 Task: Look for space in Villa Park, United States from 14th June, 2023 to 30th June, 2023 for 5 adults in price range Rs.8000 to Rs.12000. Place can be entire place or private room with 5 bedrooms having 5 beds and 5 bathrooms. Property type can be house, flat, guest house. Amenities needed are: wifi, TV, free parkinig on premises, gym, breakfast. Booking option can be shelf check-in. Required host language is English.
Action: Mouse moved to (419, 91)
Screenshot: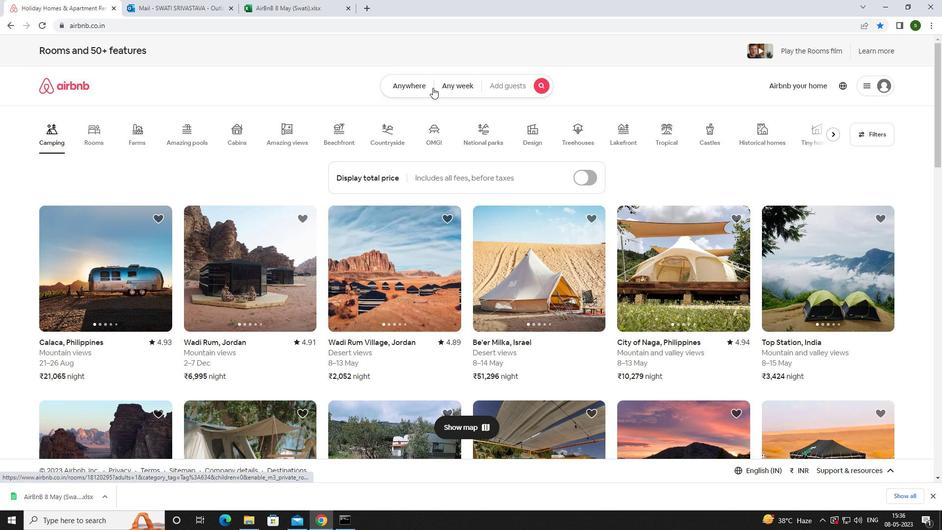 
Action: Mouse pressed left at (419, 91)
Screenshot: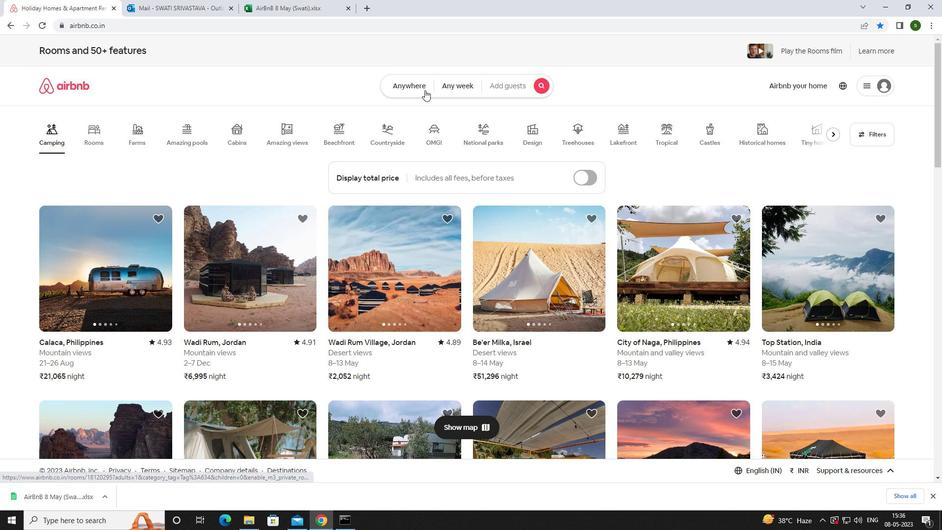 
Action: Mouse moved to (358, 131)
Screenshot: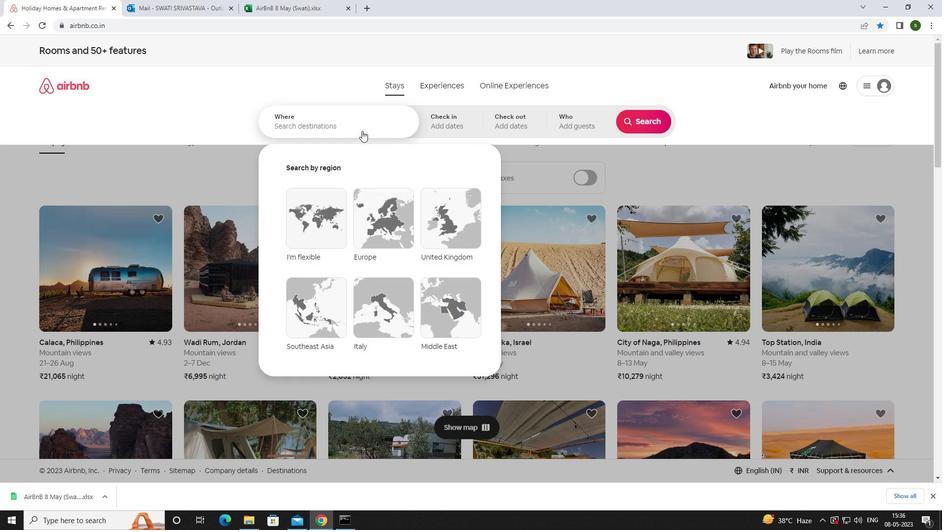 
Action: Mouse pressed left at (358, 131)
Screenshot: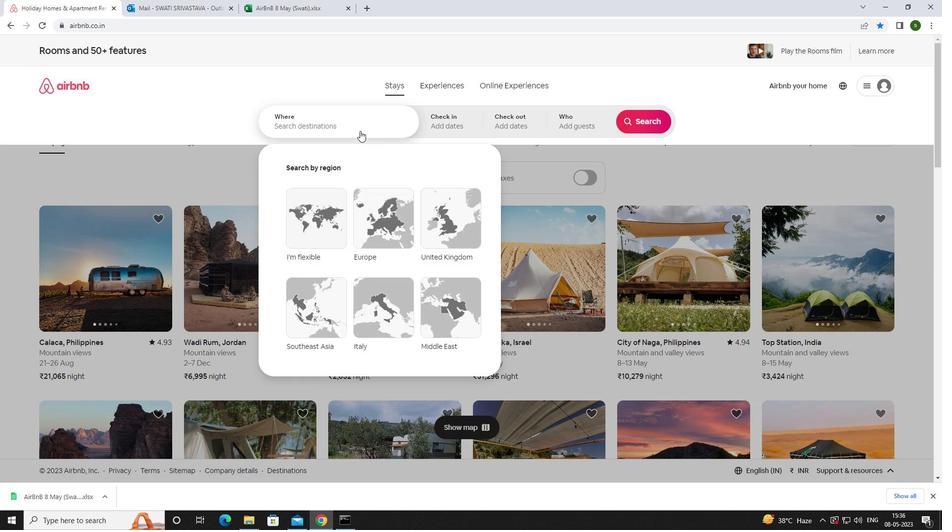 
Action: Mouse moved to (358, 130)
Screenshot: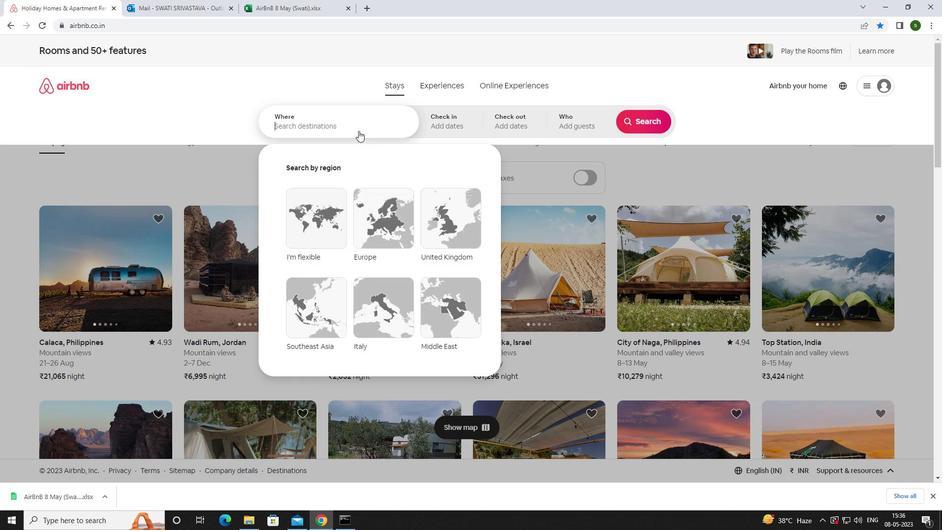 
Action: Key pressed <Key.caps_lock>v<Key.caps_lock>illa<Key.space><Key.caps_lock>p<Key.caps_lock>ark,<Key.space><Key.caps_lock>u<Key.caps_lock>nited<Key.space><Key.caps_lock>s<Key.caps_lock>tates<Key.enter>
Screenshot: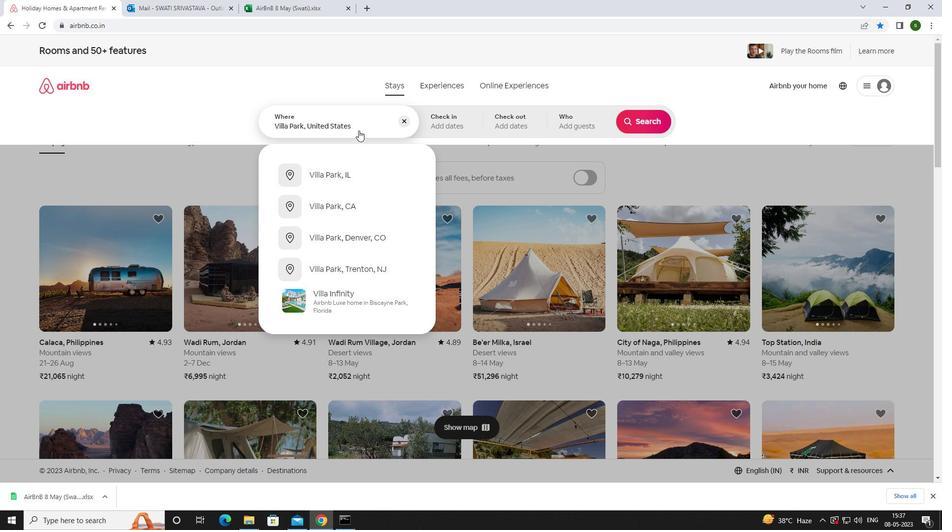 
Action: Mouse moved to (566, 289)
Screenshot: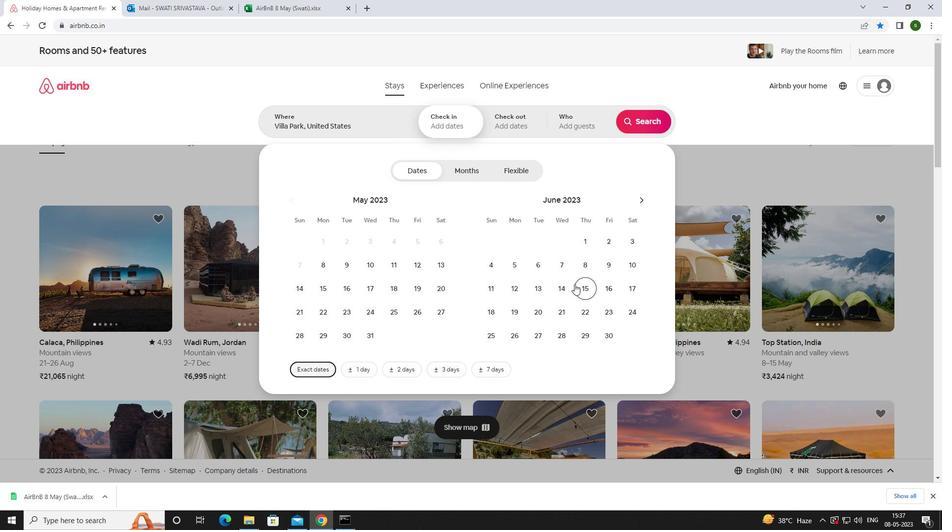 
Action: Mouse pressed left at (566, 289)
Screenshot: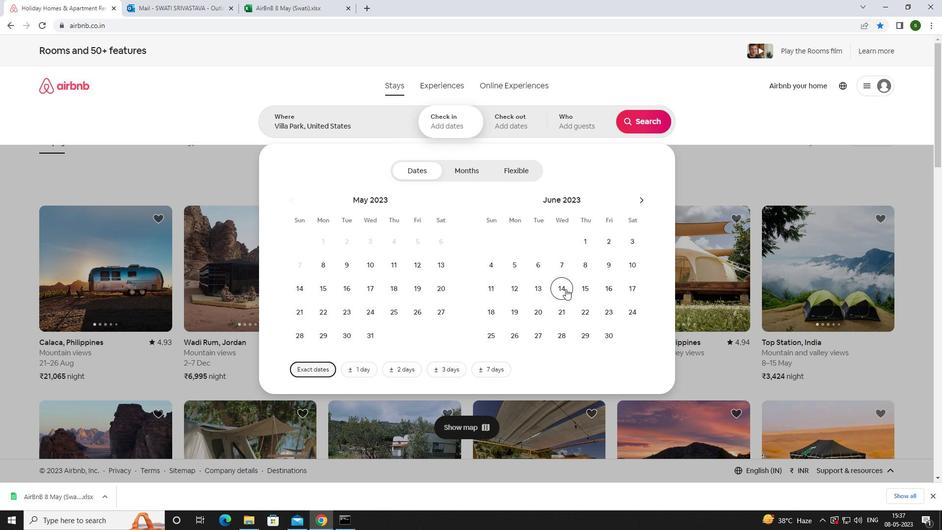 
Action: Mouse moved to (608, 330)
Screenshot: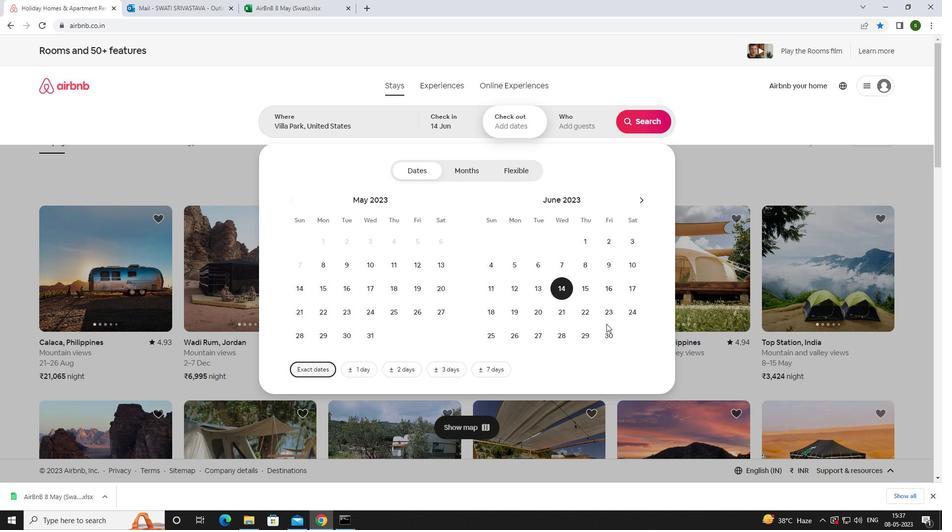 
Action: Mouse pressed left at (608, 330)
Screenshot: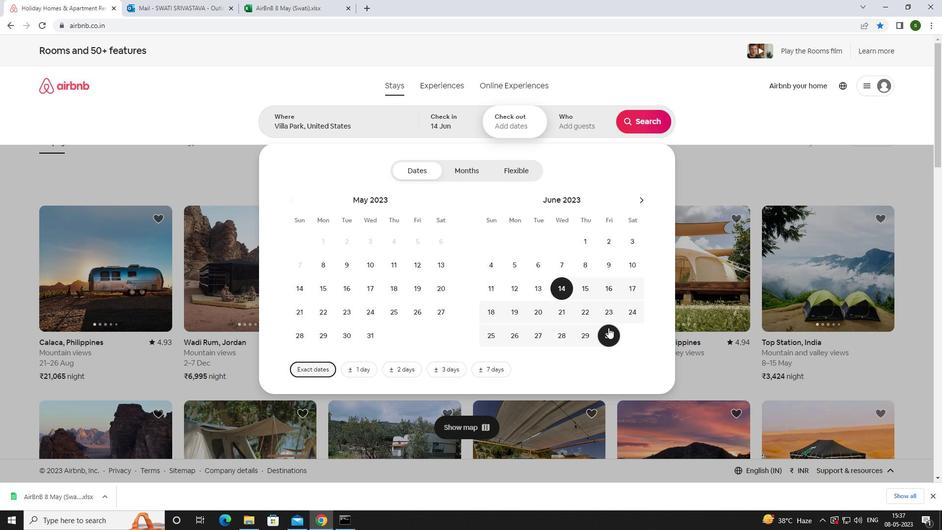 
Action: Mouse moved to (575, 119)
Screenshot: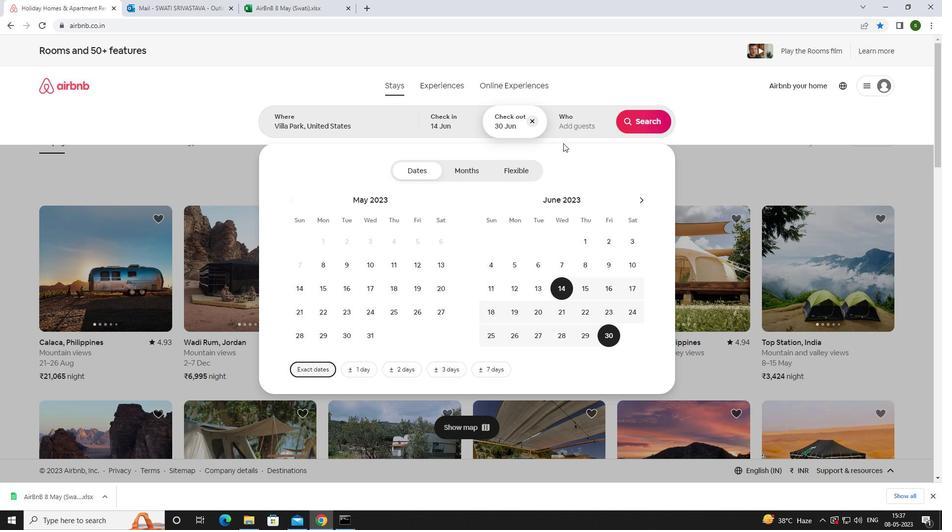 
Action: Mouse pressed left at (575, 119)
Screenshot: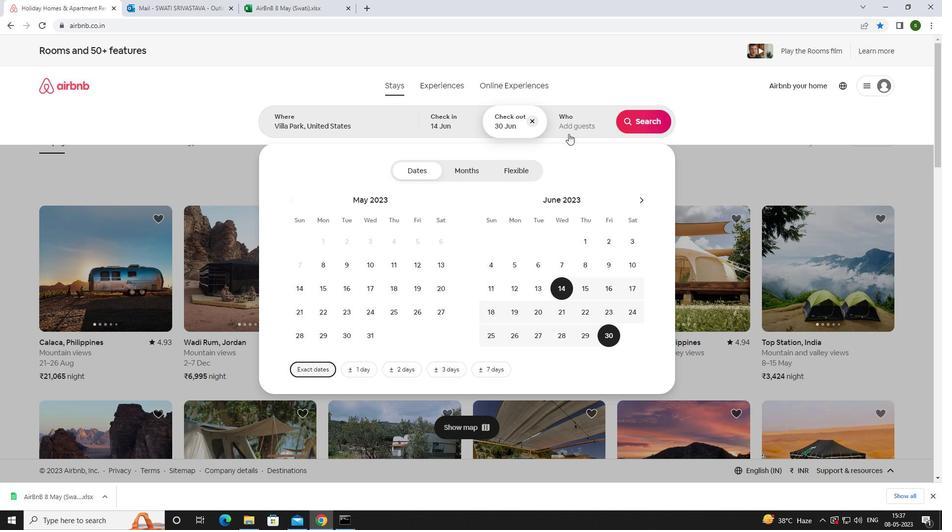 
Action: Mouse moved to (649, 173)
Screenshot: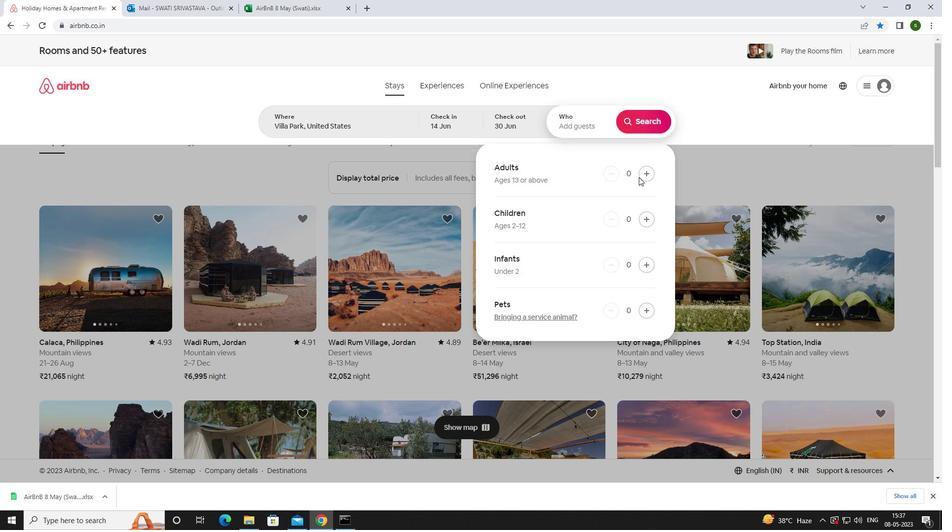 
Action: Mouse pressed left at (649, 173)
Screenshot: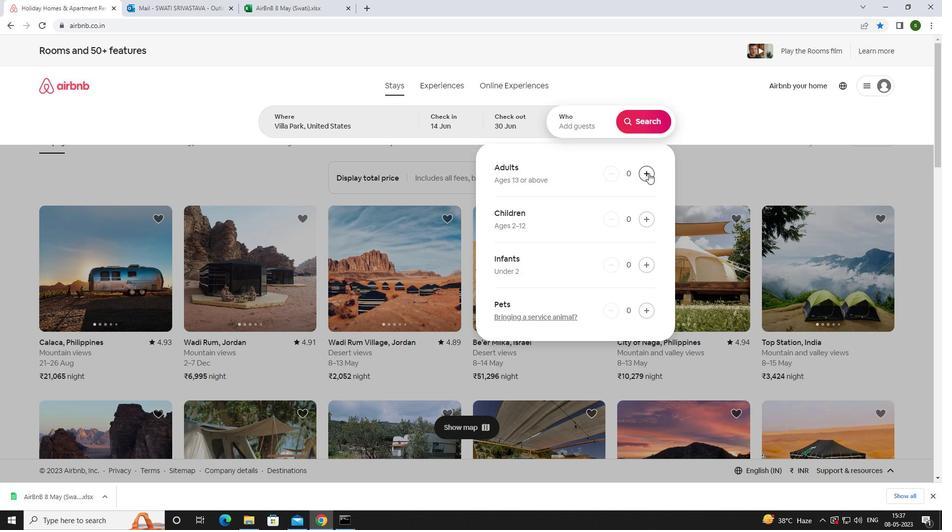 
Action: Mouse pressed left at (649, 173)
Screenshot: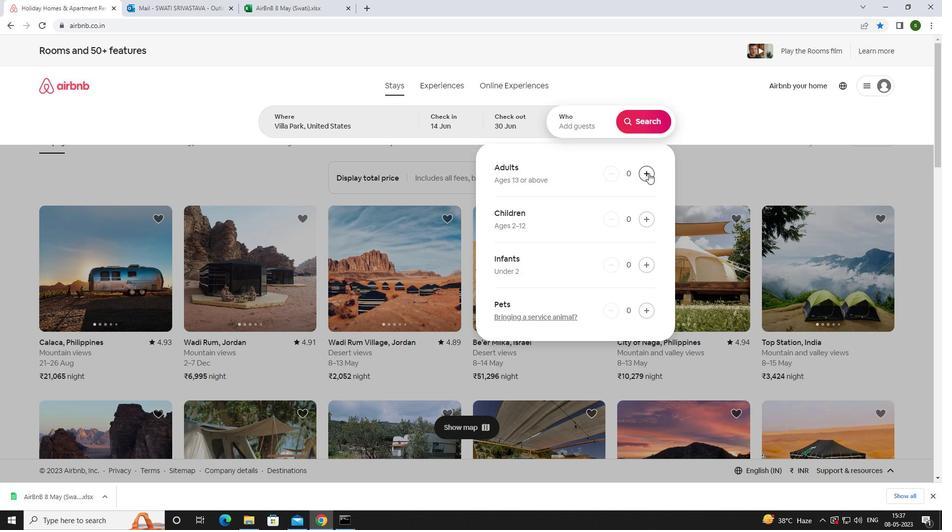 
Action: Mouse pressed left at (649, 173)
Screenshot: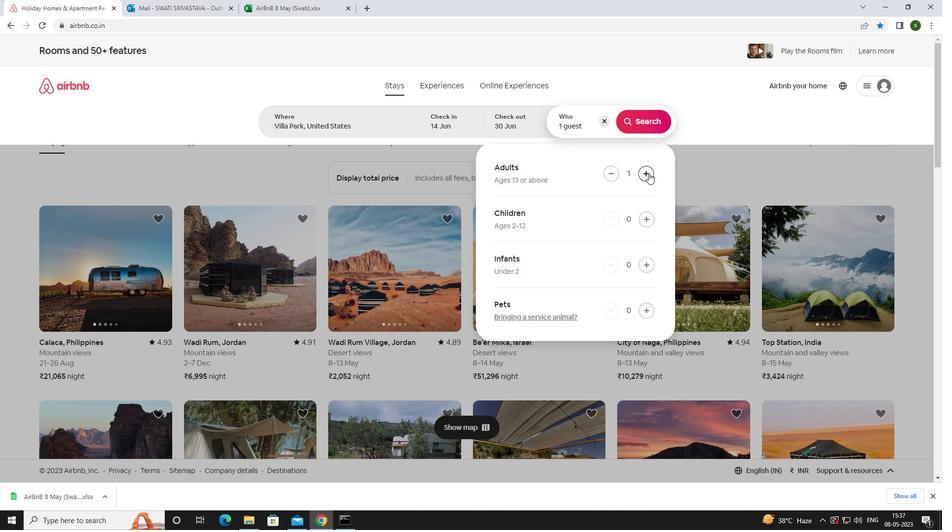 
Action: Mouse pressed left at (649, 173)
Screenshot: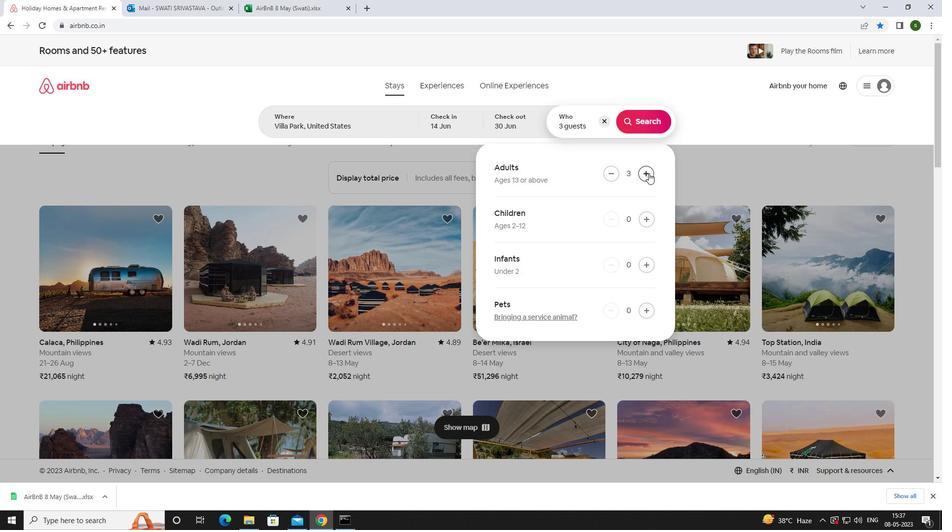 
Action: Mouse pressed left at (649, 173)
Screenshot: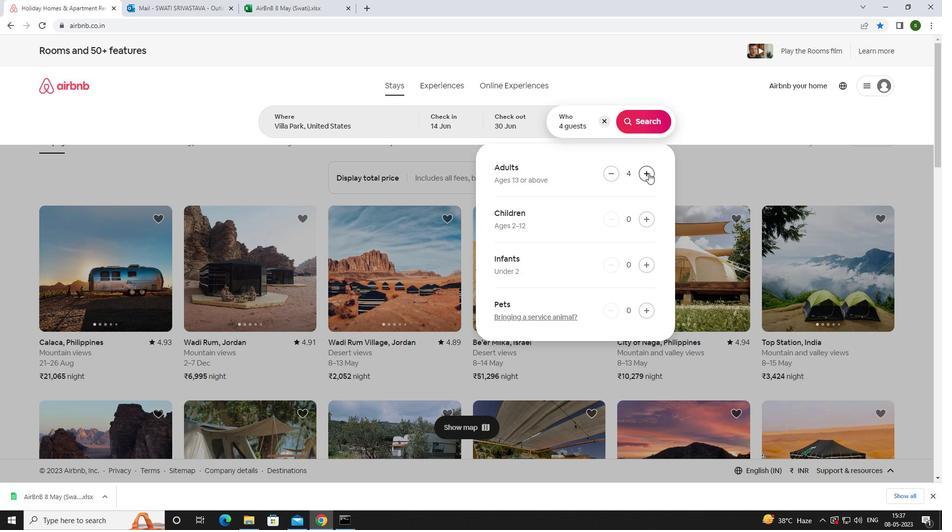 
Action: Mouse moved to (638, 123)
Screenshot: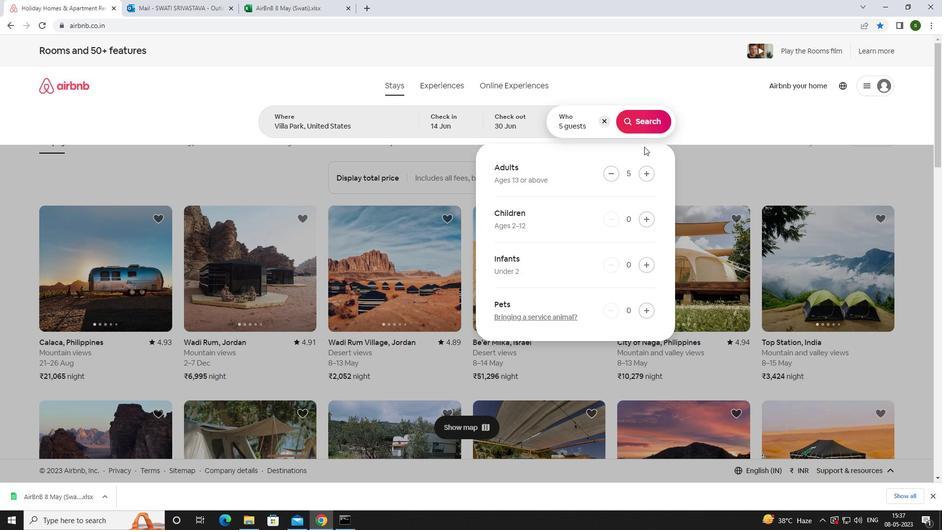 
Action: Mouse pressed left at (638, 123)
Screenshot: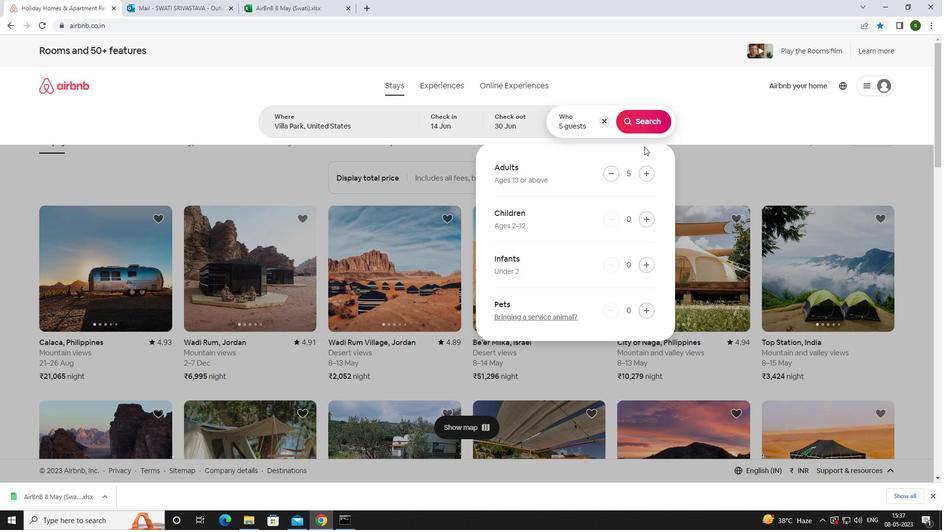 
Action: Mouse moved to (899, 93)
Screenshot: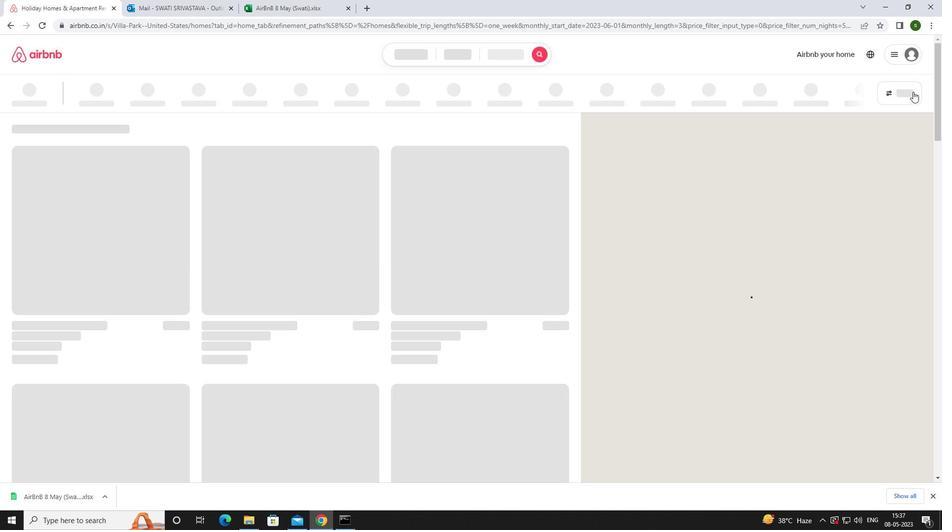 
Action: Mouse pressed left at (899, 93)
Screenshot: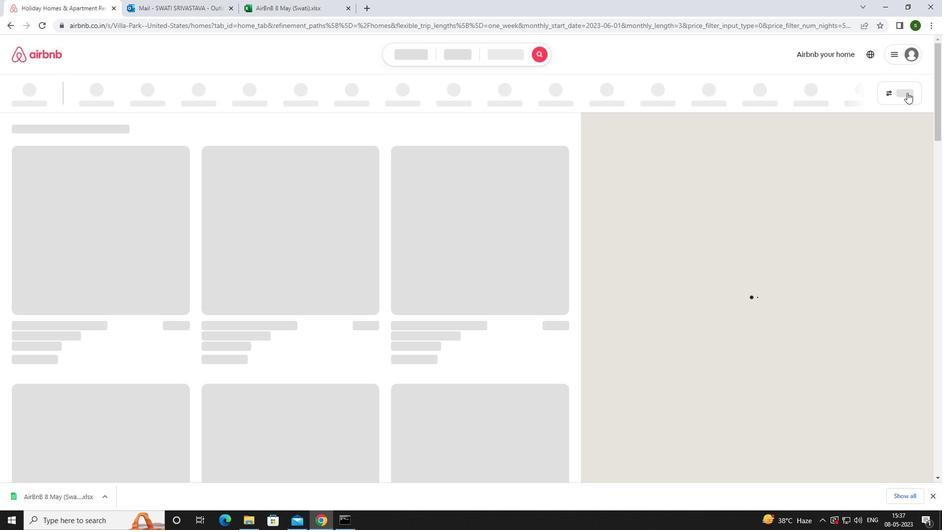 
Action: Mouse pressed left at (899, 93)
Screenshot: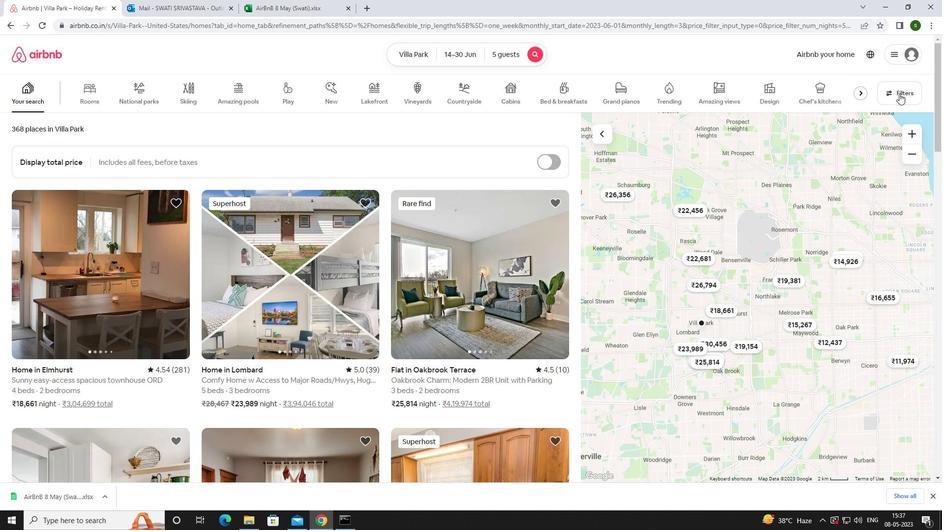 
Action: Mouse moved to (384, 328)
Screenshot: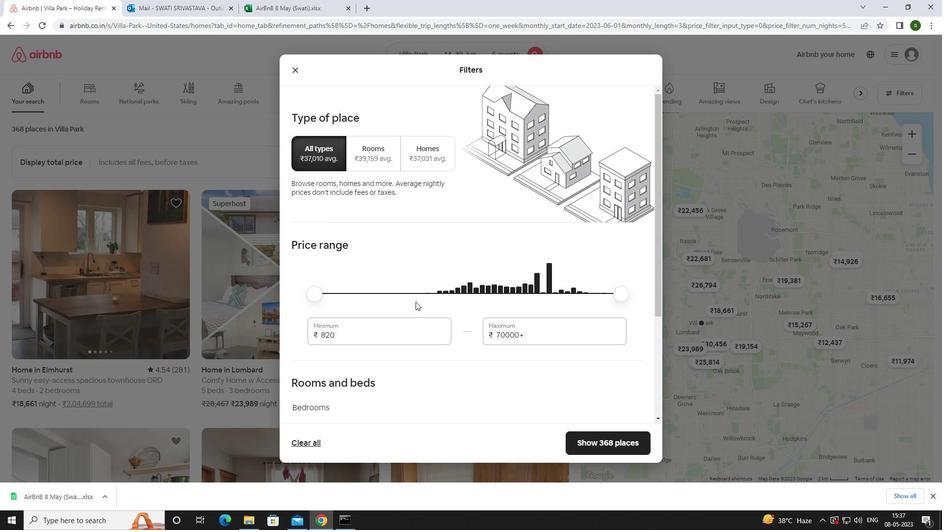 
Action: Mouse pressed left at (384, 328)
Screenshot: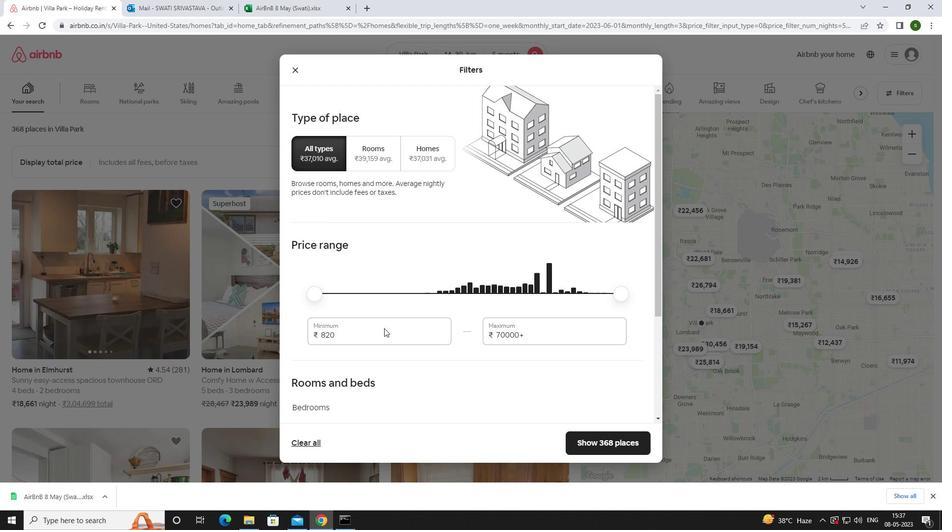 
Action: Key pressed <Key.backspace><Key.backspace><Key.backspace><Key.backspace>8000
Screenshot: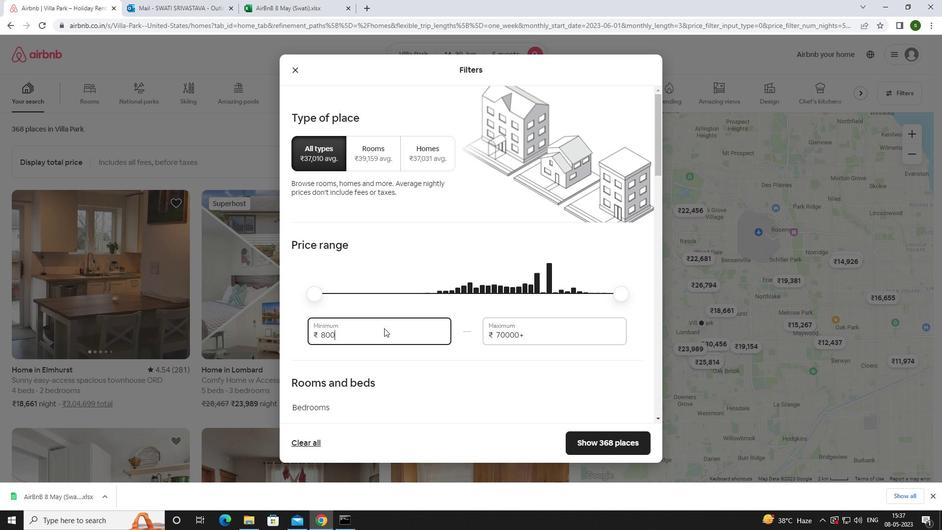 
Action: Mouse moved to (534, 335)
Screenshot: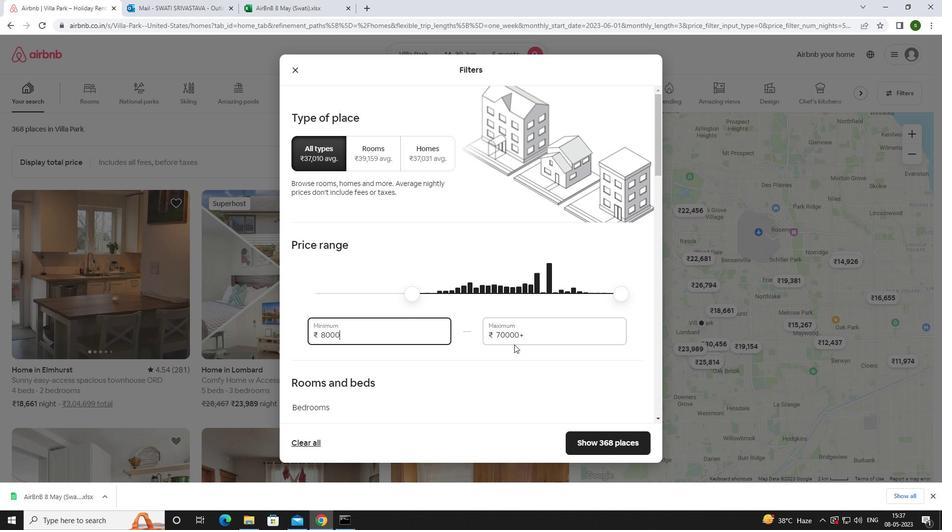 
Action: Mouse pressed left at (534, 335)
Screenshot: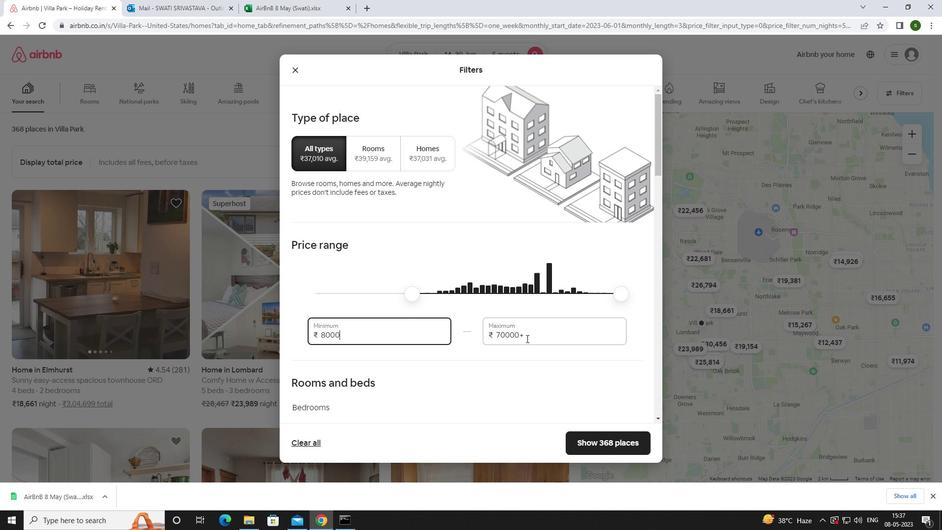
Action: Key pressed <Key.backspace><Key.backspace><Key.backspace><Key.backspace><Key.backspace><Key.backspace><Key.backspace><Key.backspace>12000
Screenshot: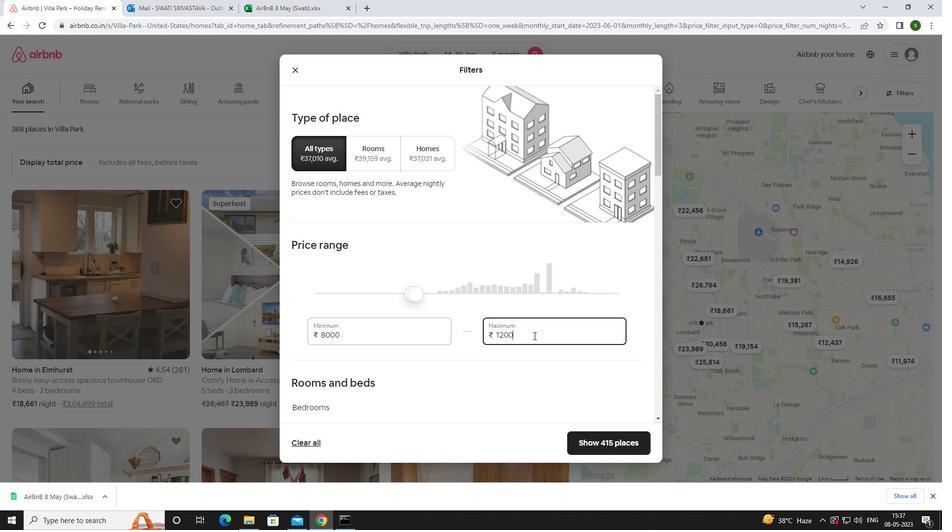 
Action: Mouse moved to (454, 283)
Screenshot: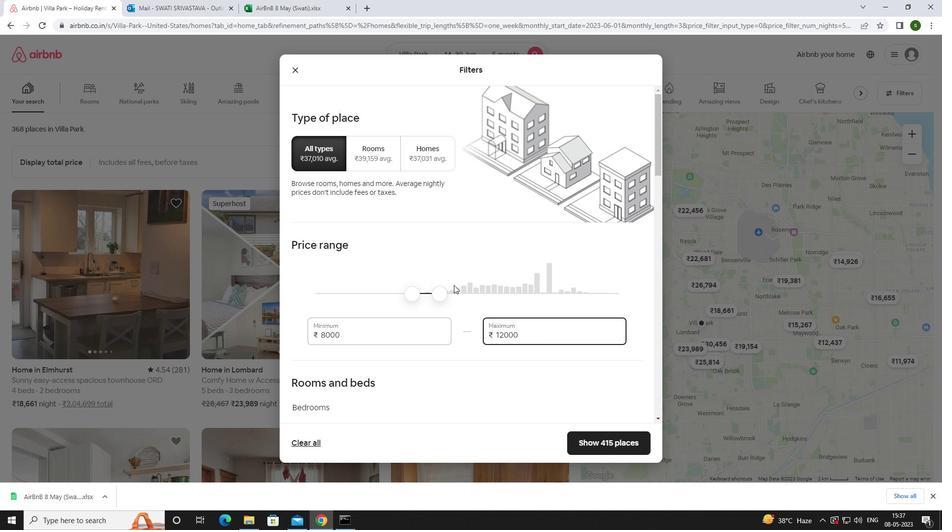 
Action: Mouse scrolled (454, 283) with delta (0, 0)
Screenshot: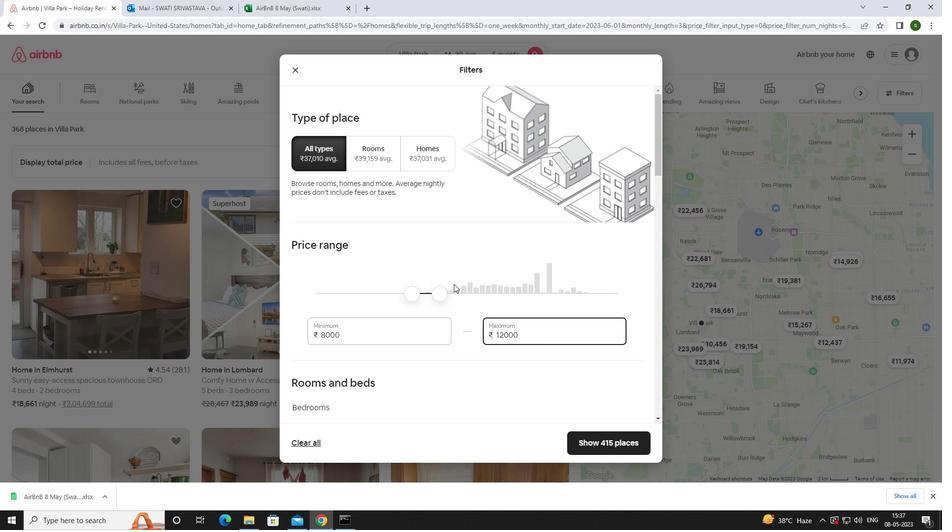 
Action: Mouse scrolled (454, 283) with delta (0, 0)
Screenshot: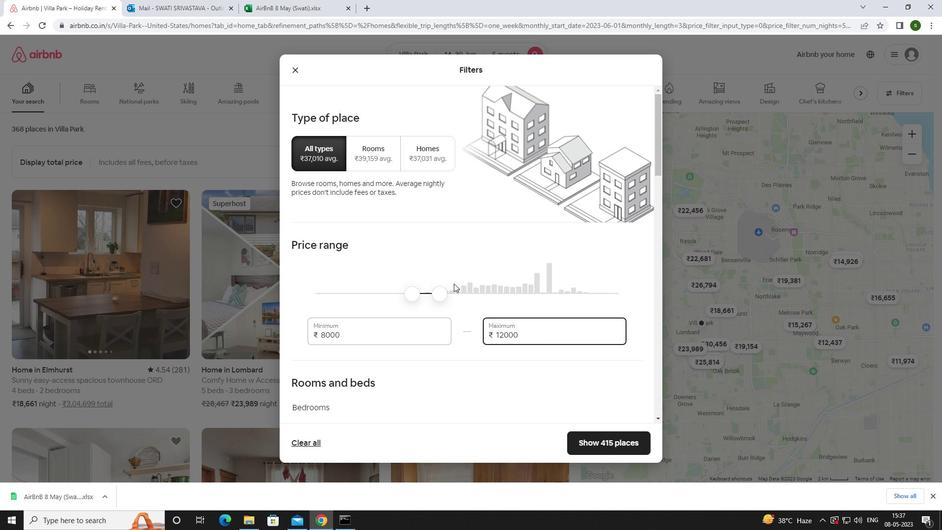 
Action: Mouse scrolled (454, 283) with delta (0, 0)
Screenshot: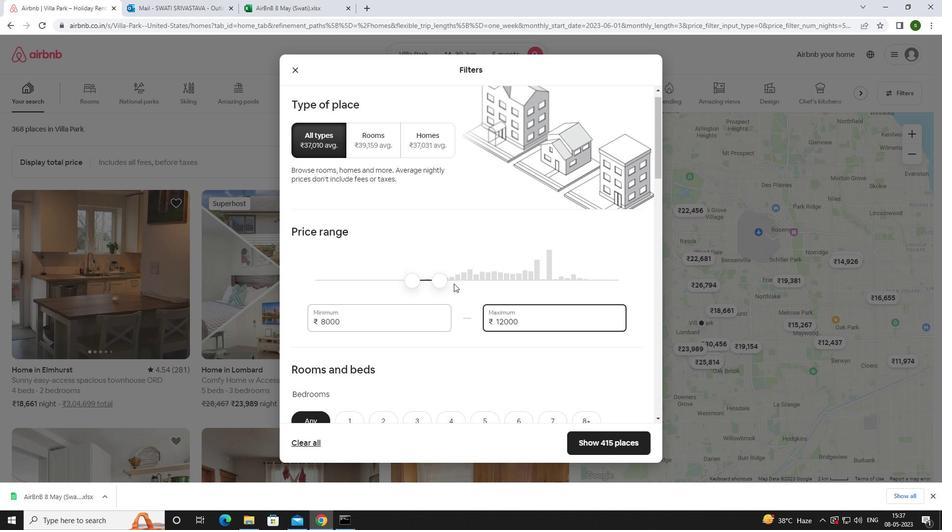 
Action: Mouse scrolled (454, 283) with delta (0, 0)
Screenshot: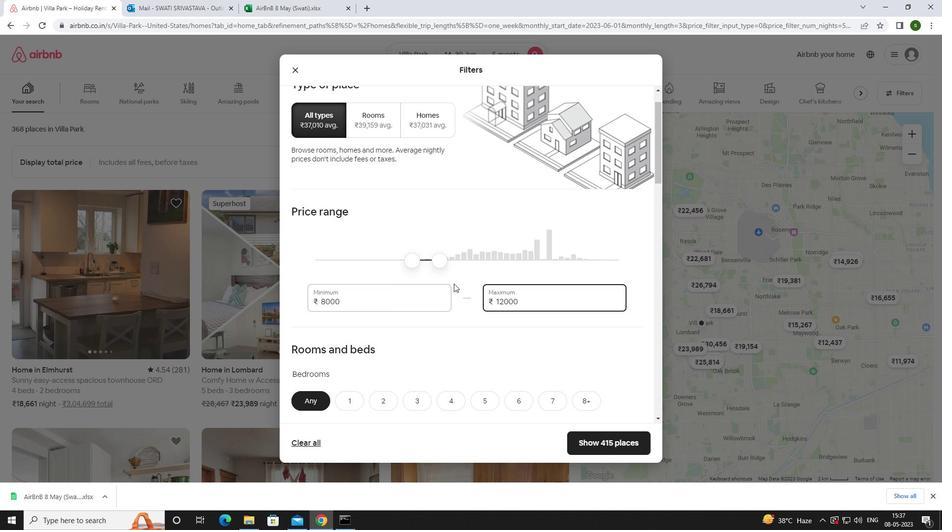 
Action: Mouse scrolled (454, 283) with delta (0, 0)
Screenshot: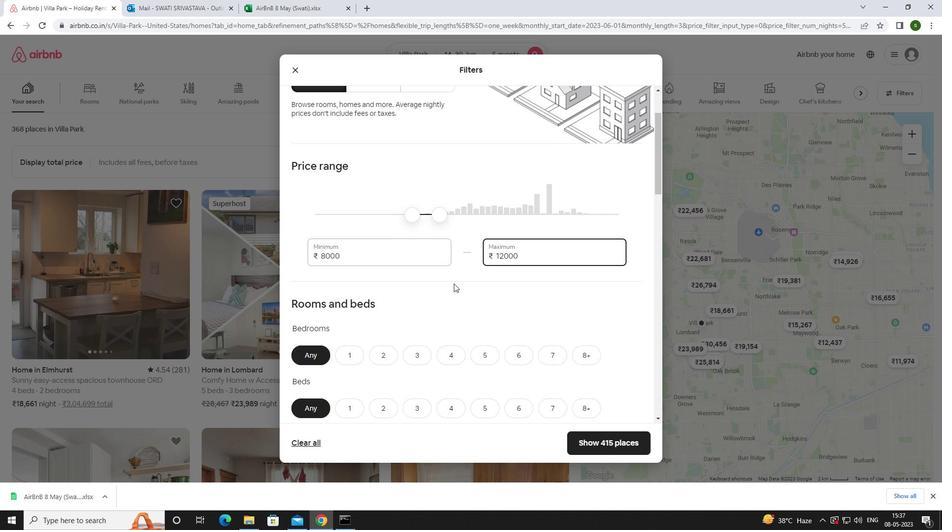 
Action: Mouse moved to (482, 185)
Screenshot: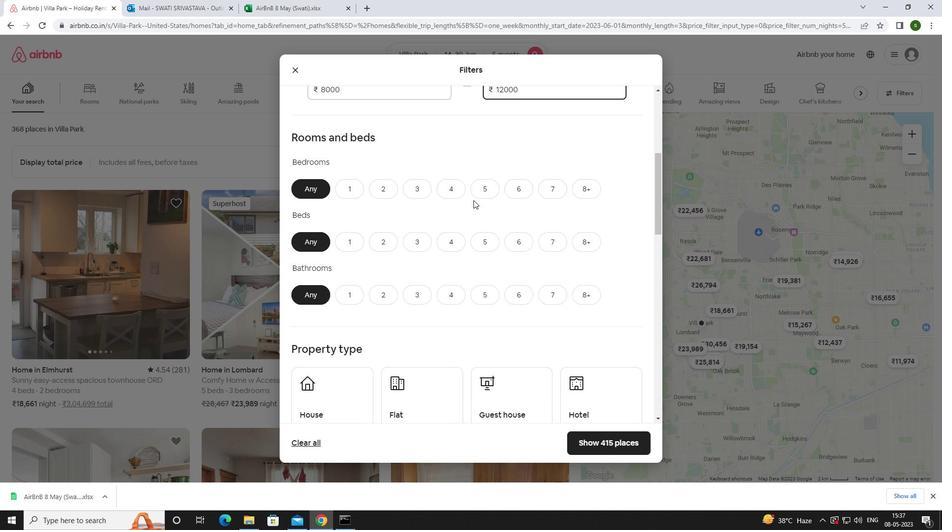 
Action: Mouse pressed left at (482, 185)
Screenshot: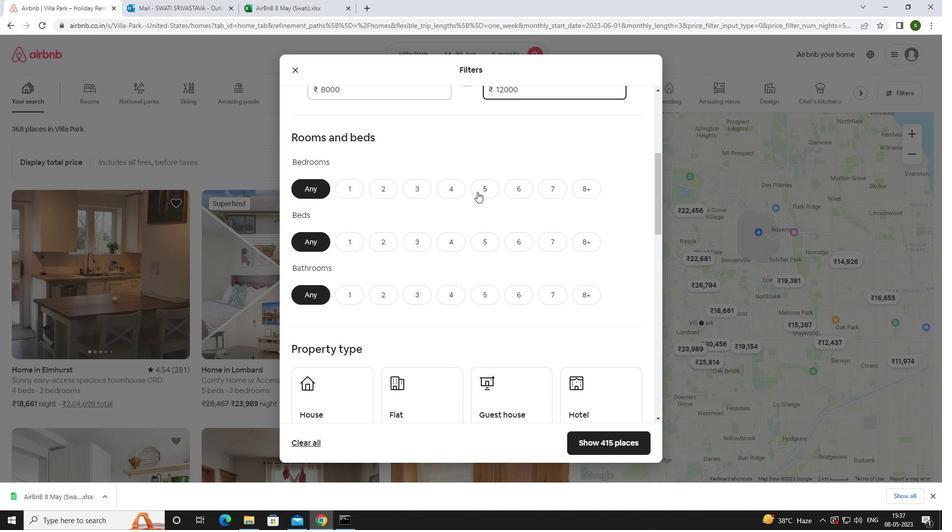
Action: Mouse moved to (488, 237)
Screenshot: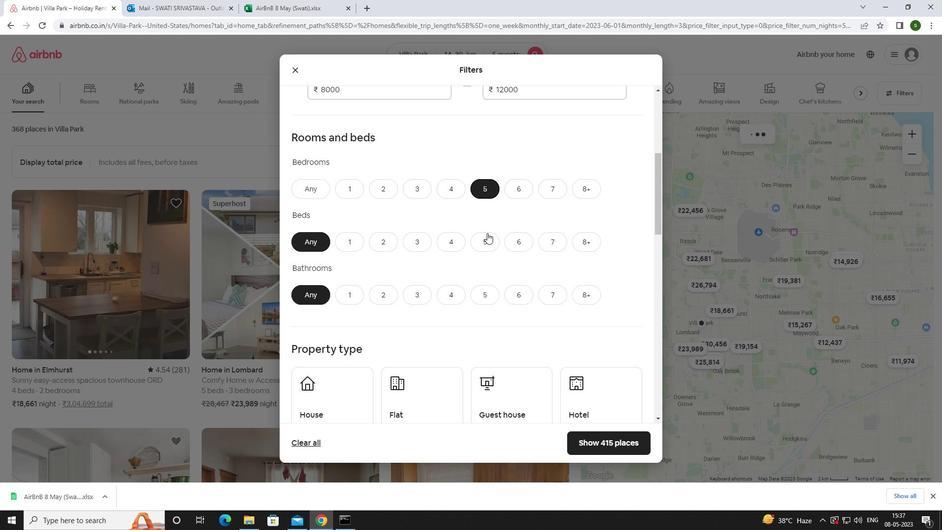 
Action: Mouse pressed left at (488, 237)
Screenshot: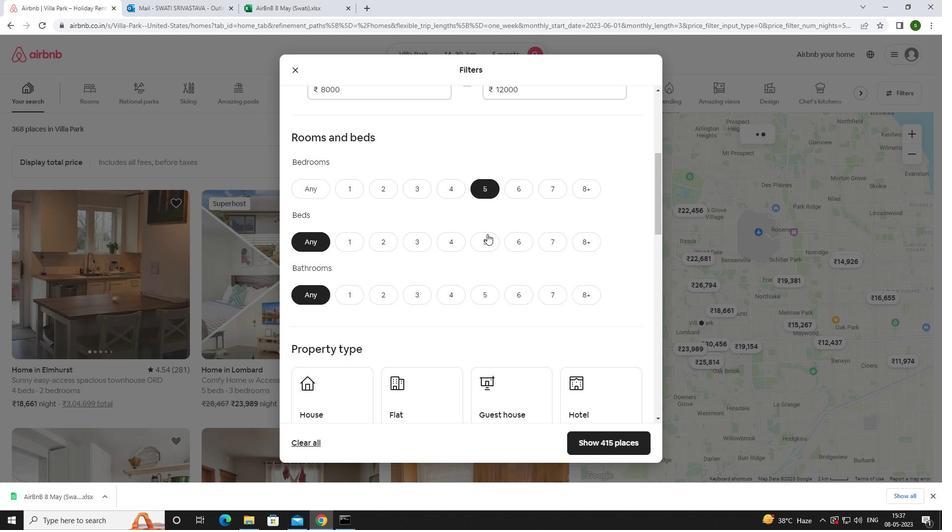 
Action: Mouse moved to (479, 291)
Screenshot: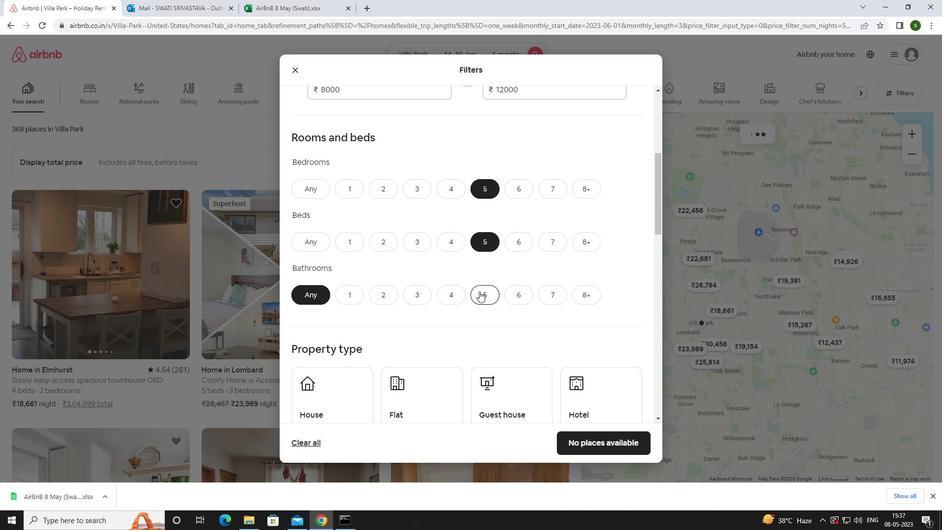 
Action: Mouse pressed left at (479, 291)
Screenshot: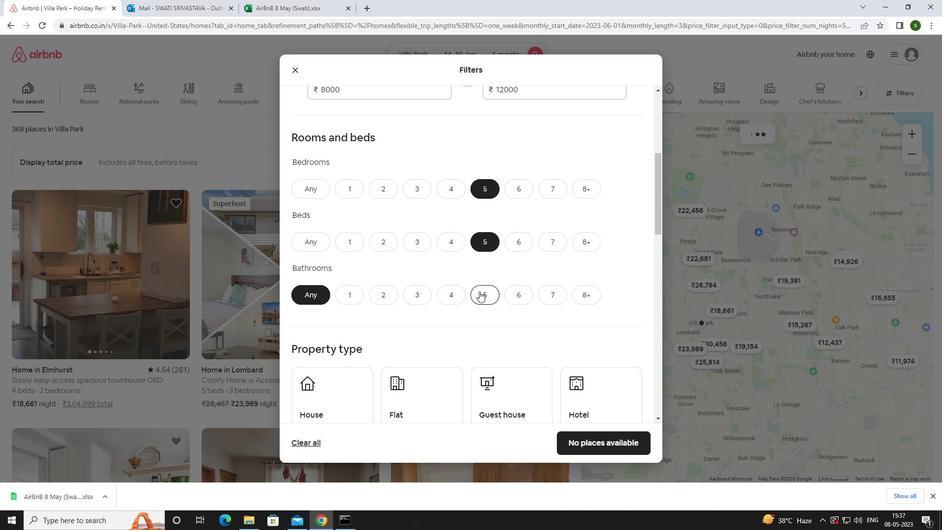 
Action: Mouse scrolled (479, 291) with delta (0, 0)
Screenshot: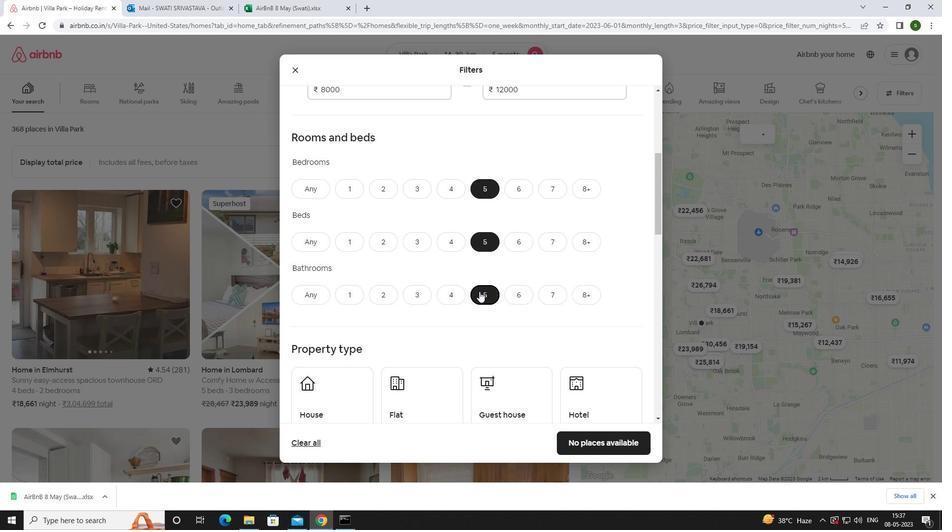 
Action: Mouse scrolled (479, 291) with delta (0, 0)
Screenshot: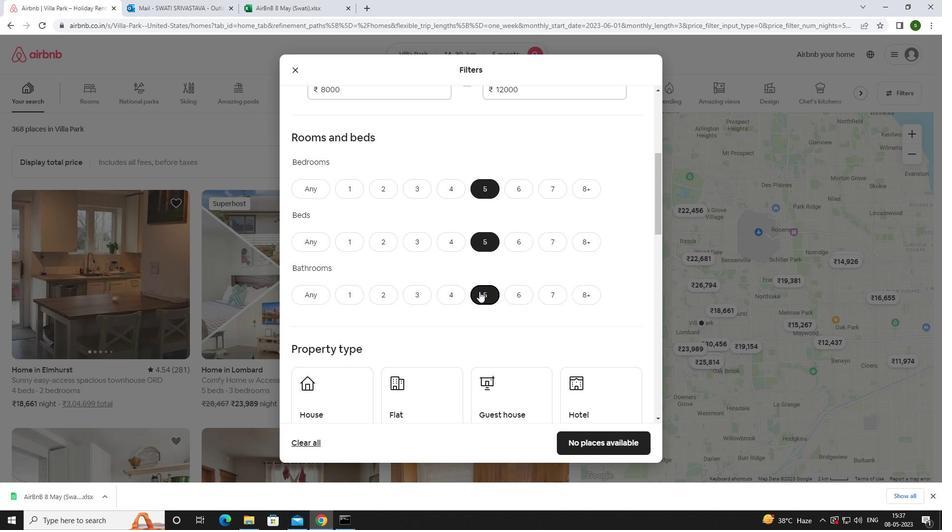
Action: Mouse moved to (326, 311)
Screenshot: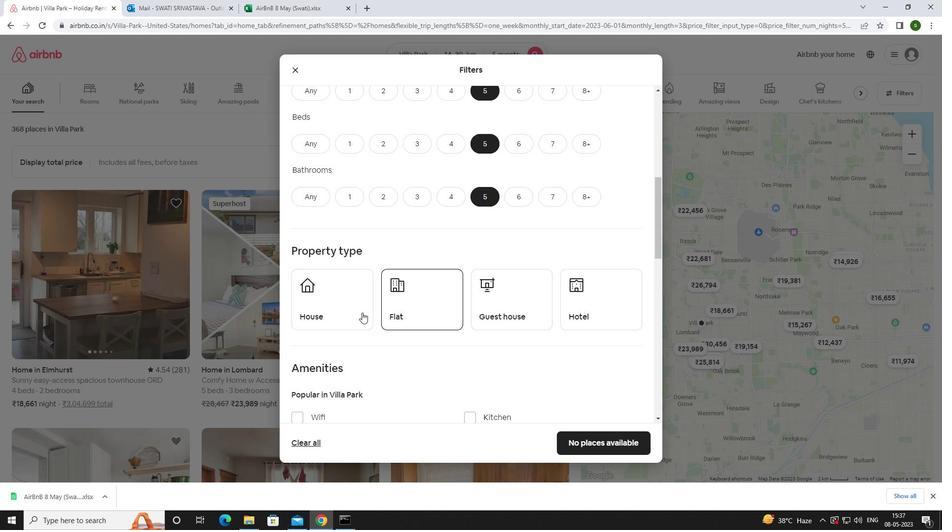 
Action: Mouse pressed left at (326, 311)
Screenshot: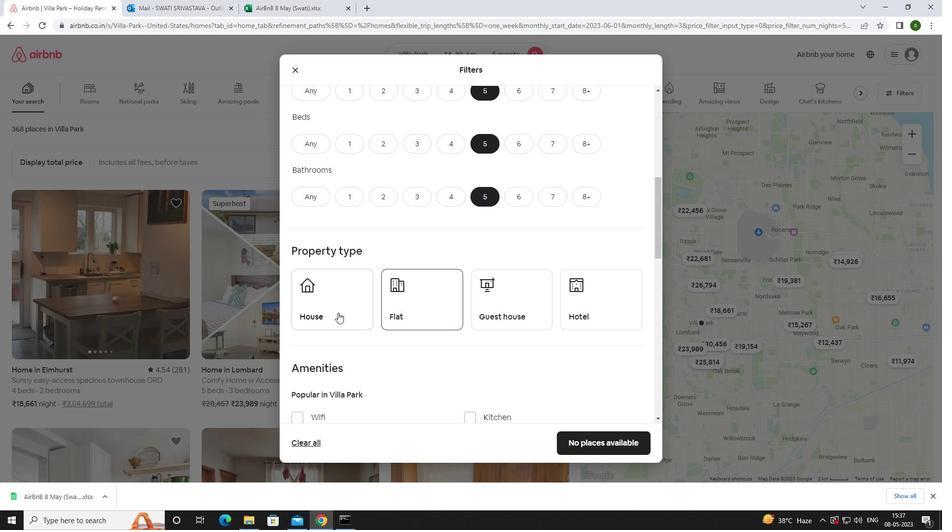 
Action: Mouse moved to (423, 297)
Screenshot: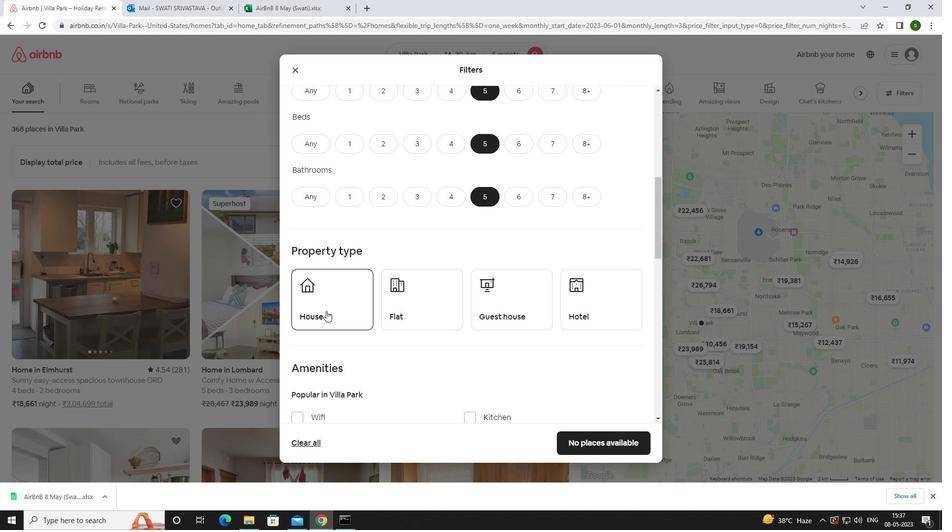 
Action: Mouse pressed left at (423, 297)
Screenshot: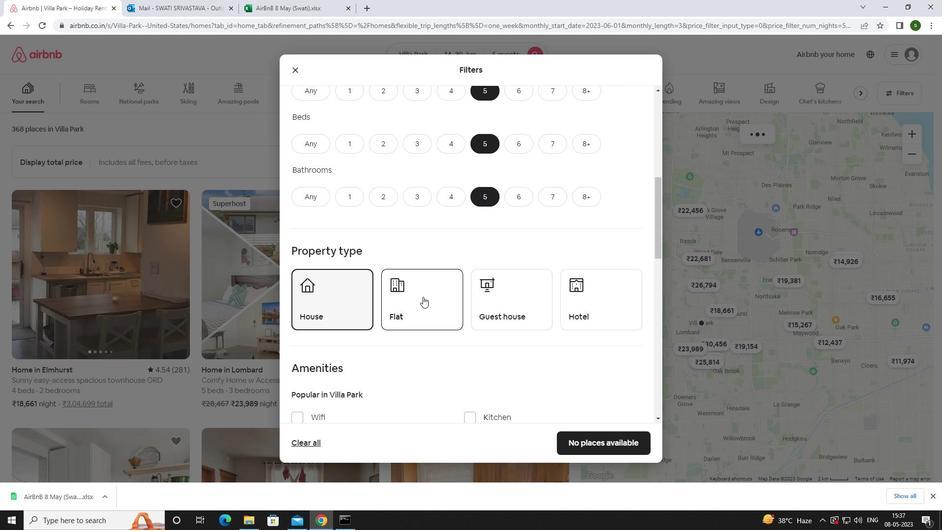 
Action: Mouse moved to (511, 293)
Screenshot: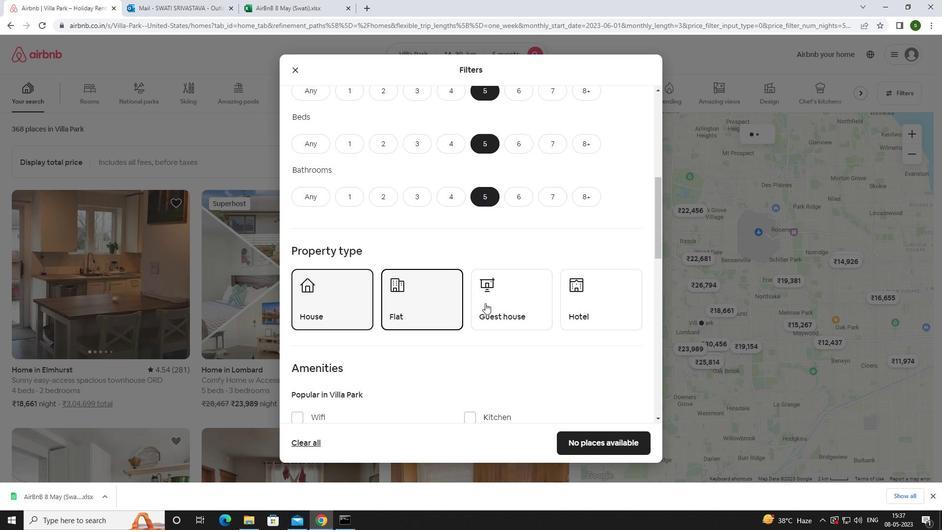
Action: Mouse pressed left at (511, 293)
Screenshot: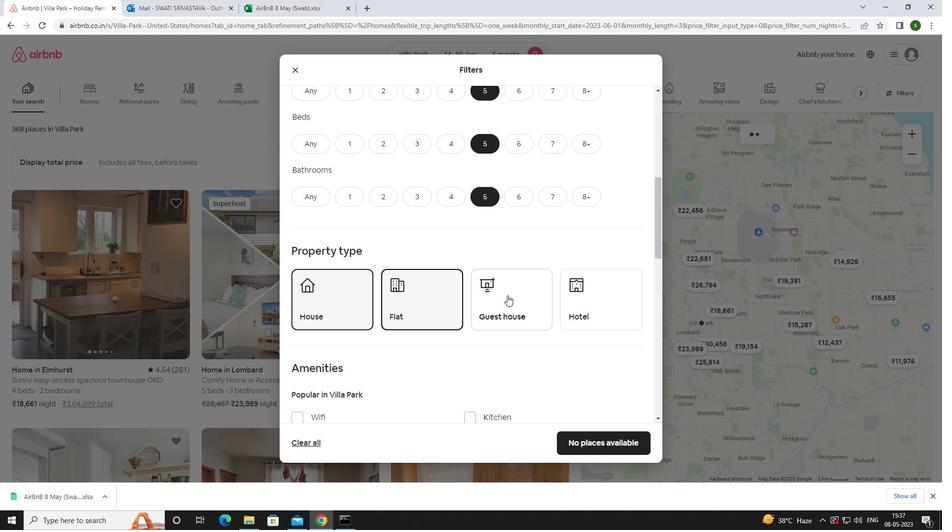 
Action: Mouse scrolled (511, 293) with delta (0, 0)
Screenshot: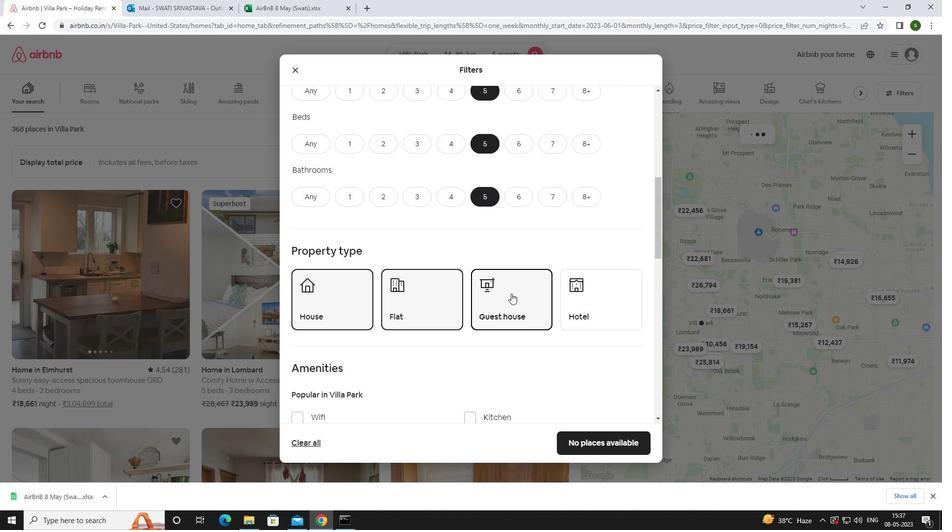 
Action: Mouse scrolled (511, 293) with delta (0, 0)
Screenshot: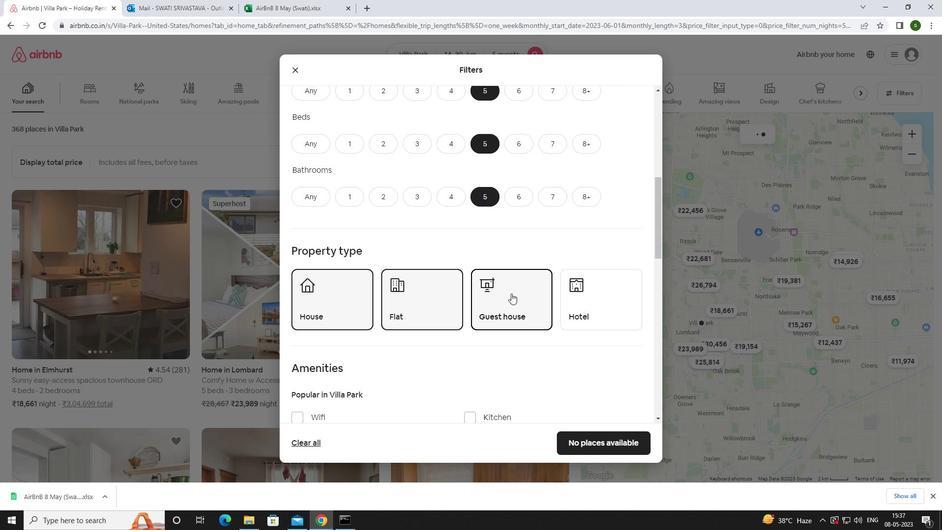 
Action: Mouse scrolled (511, 293) with delta (0, 0)
Screenshot: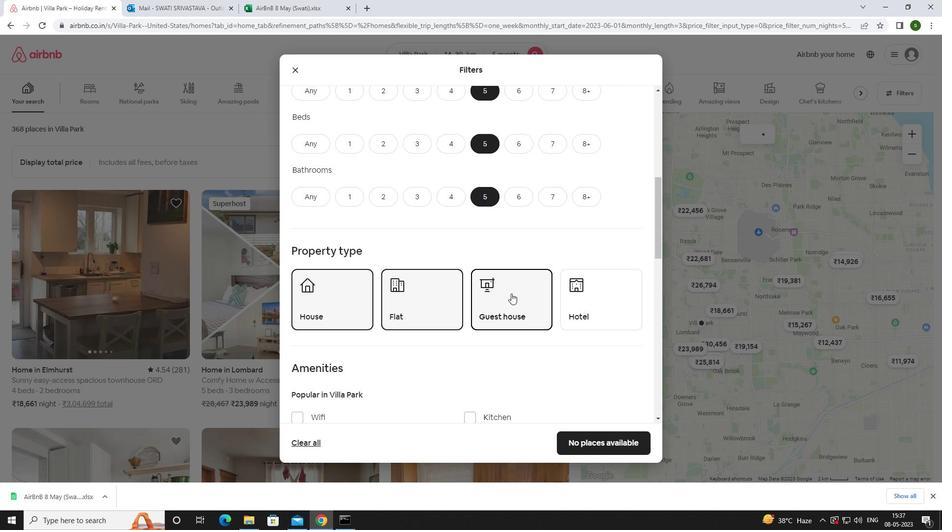 
Action: Mouse moved to (314, 271)
Screenshot: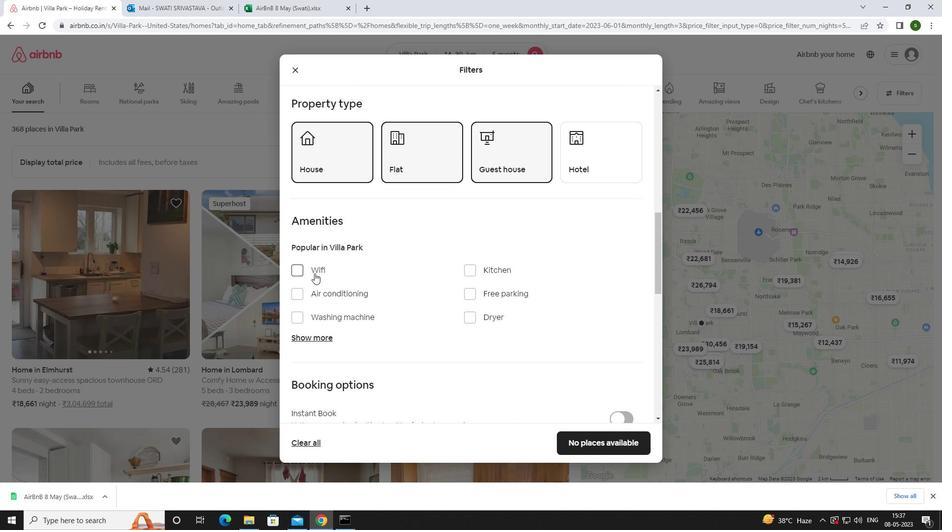 
Action: Mouse pressed left at (314, 271)
Screenshot: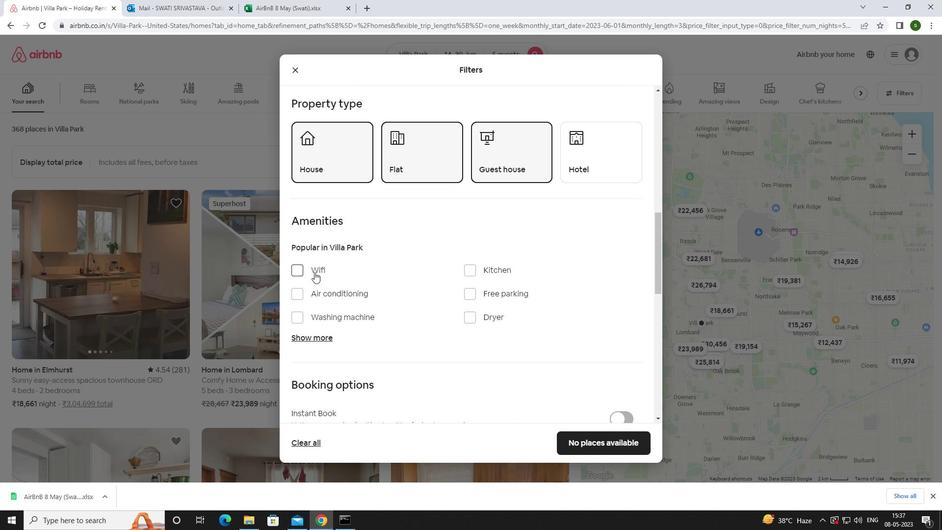 
Action: Mouse moved to (467, 294)
Screenshot: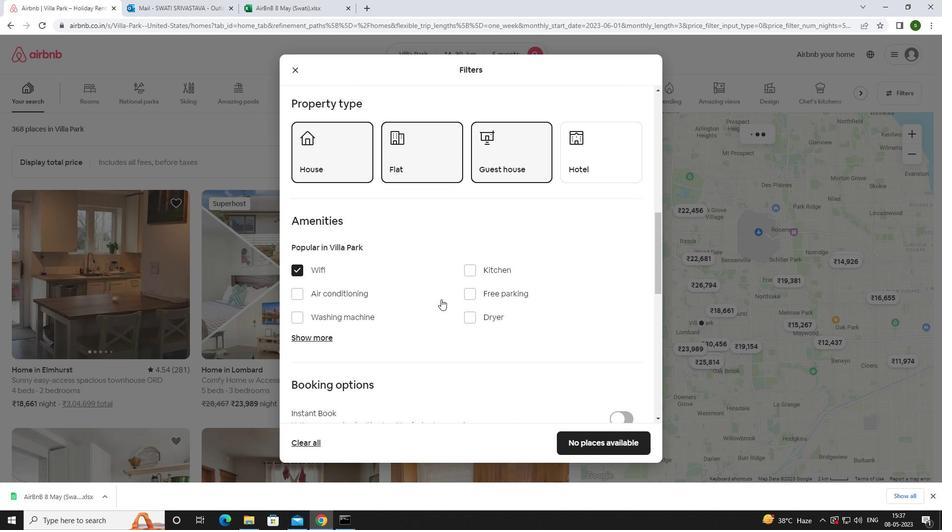 
Action: Mouse pressed left at (467, 294)
Screenshot: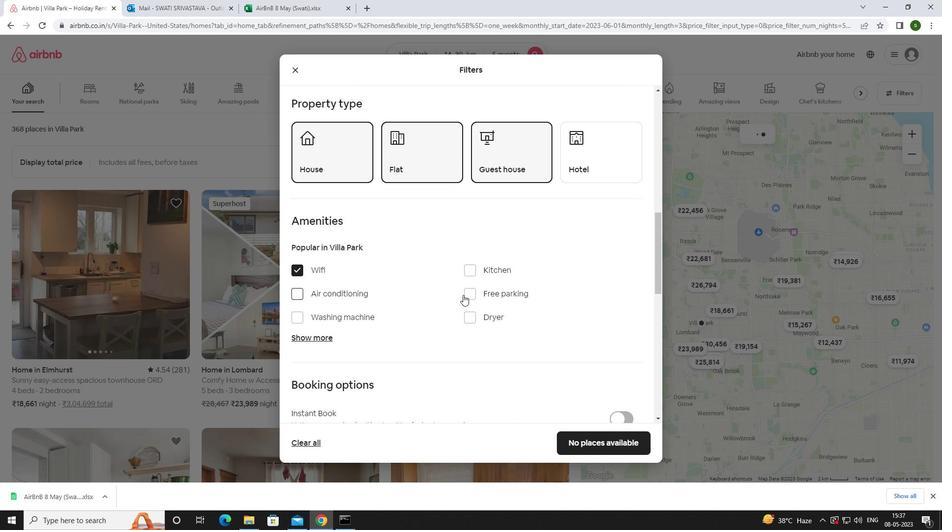 
Action: Mouse moved to (323, 331)
Screenshot: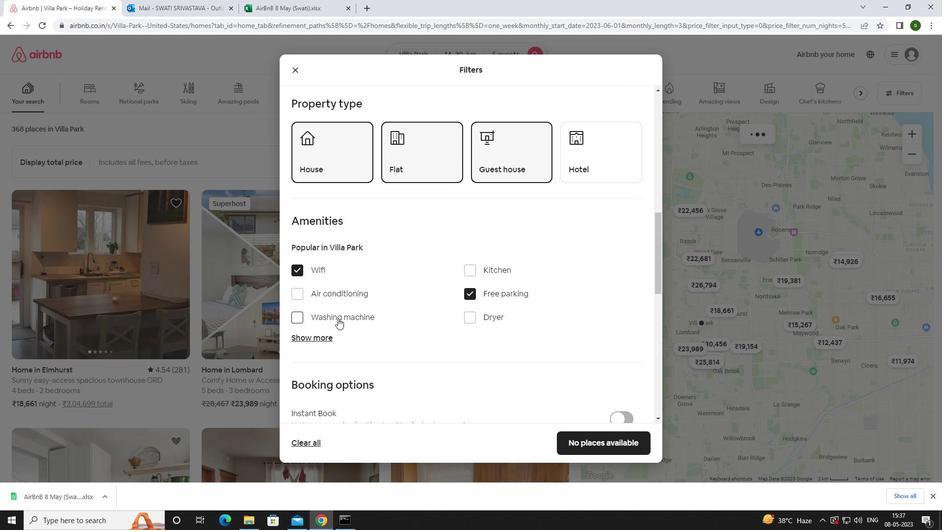 
Action: Mouse pressed left at (323, 331)
Screenshot: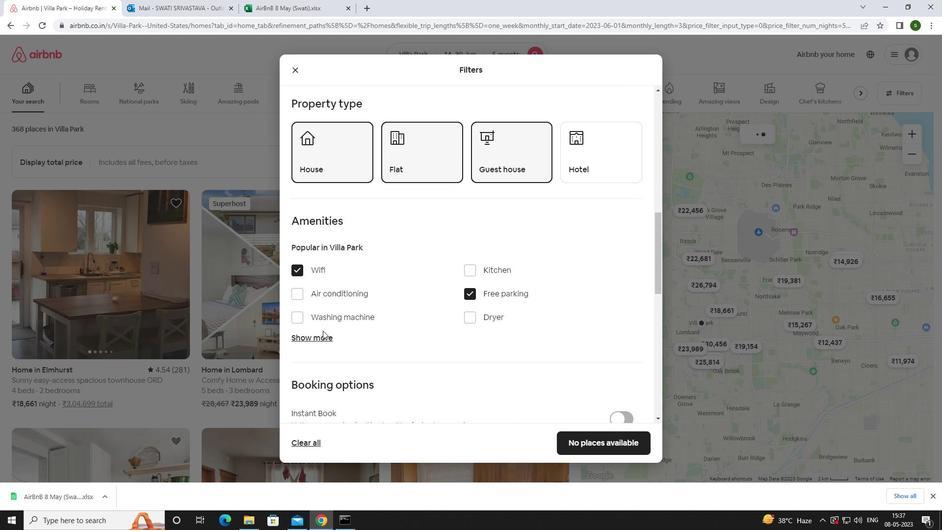 
Action: Mouse moved to (323, 338)
Screenshot: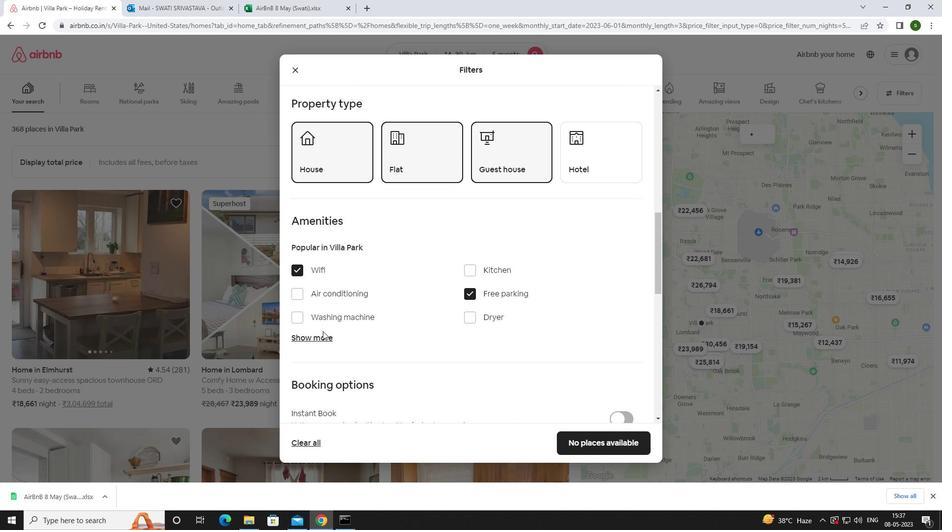 
Action: Mouse pressed left at (323, 338)
Screenshot: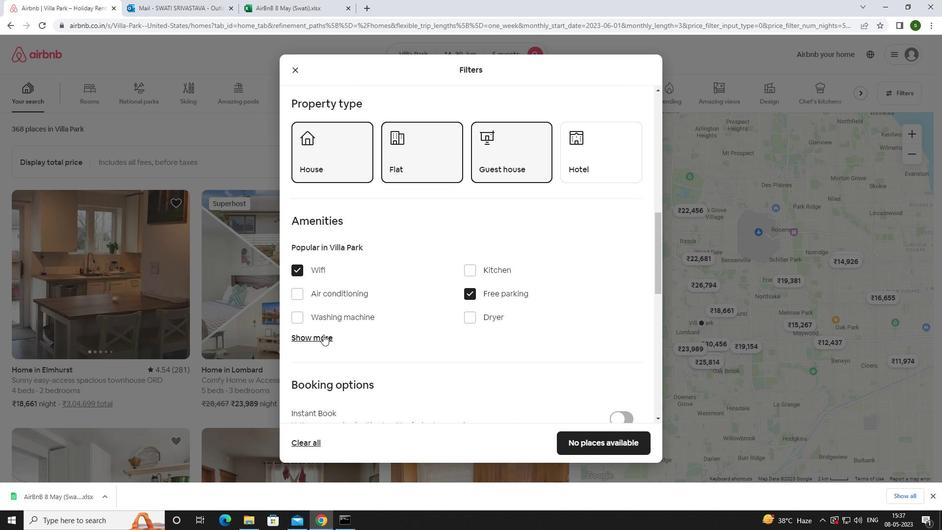 
Action: Mouse moved to (424, 317)
Screenshot: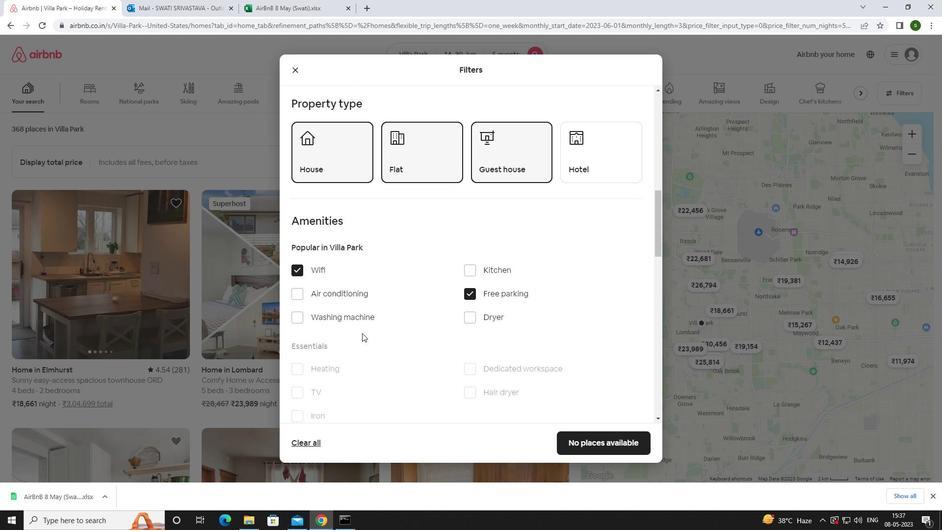 
Action: Mouse scrolled (424, 316) with delta (0, 0)
Screenshot: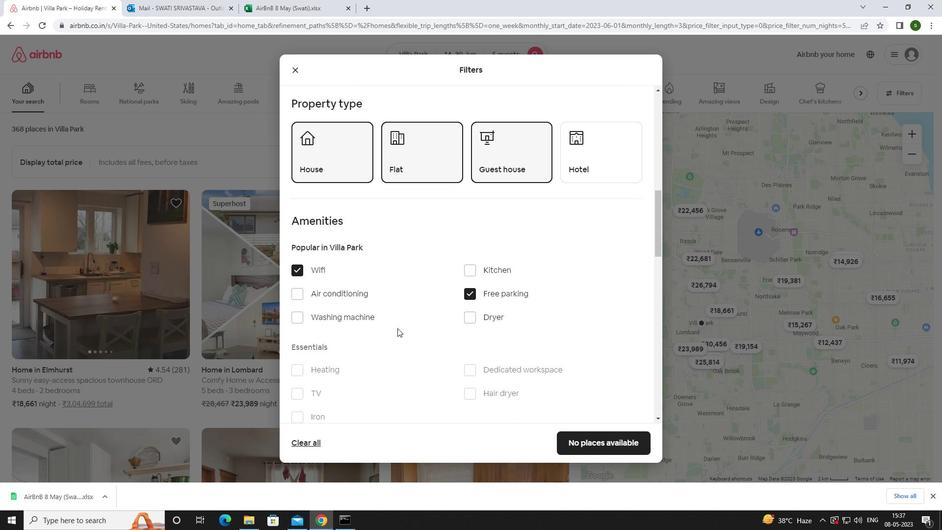 
Action: Mouse scrolled (424, 316) with delta (0, 0)
Screenshot: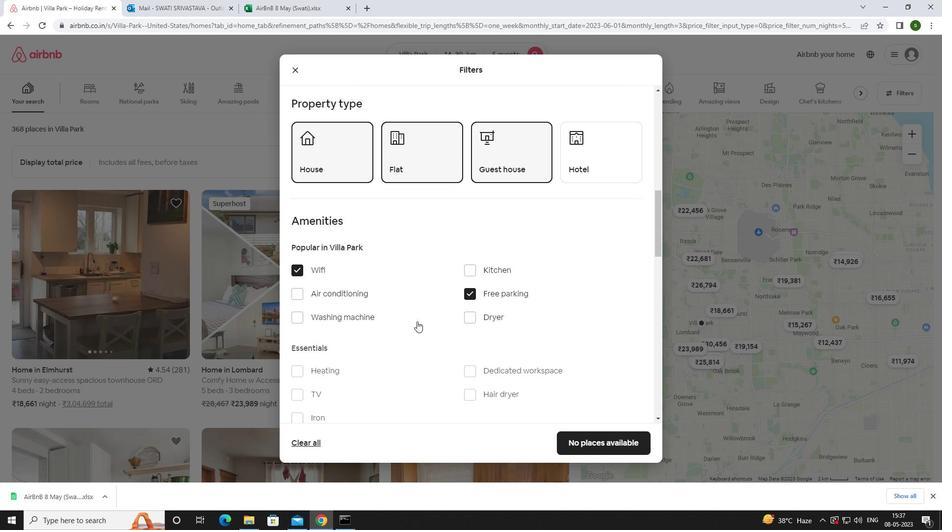 
Action: Mouse moved to (295, 292)
Screenshot: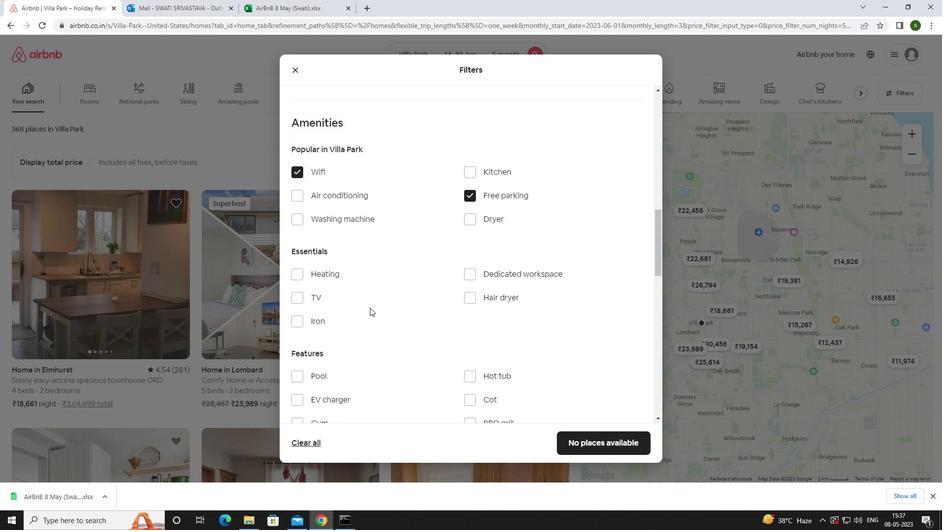 
Action: Mouse pressed left at (295, 292)
Screenshot: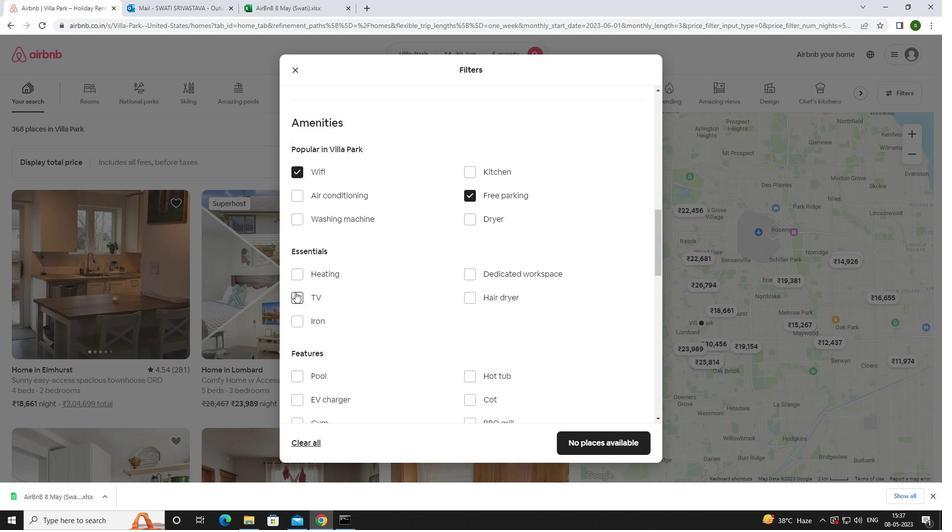 
Action: Mouse moved to (391, 307)
Screenshot: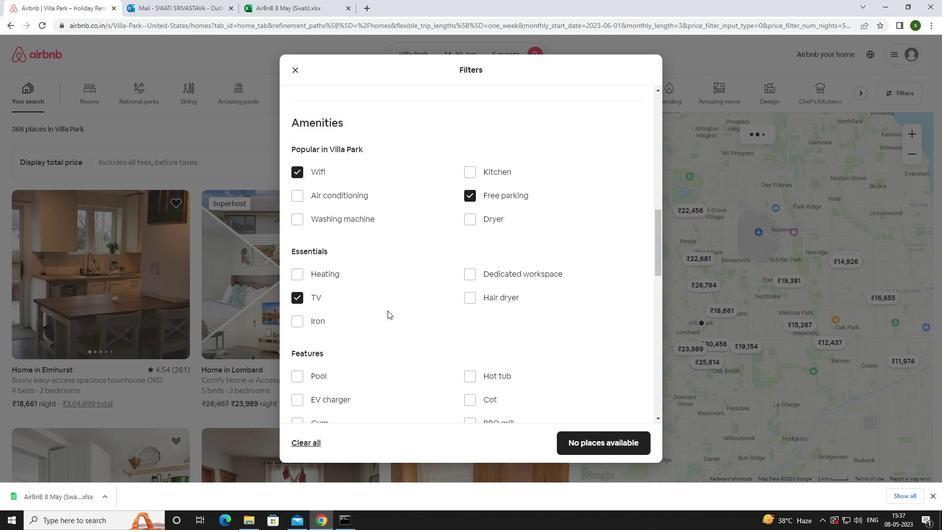 
Action: Mouse scrolled (391, 306) with delta (0, 0)
Screenshot: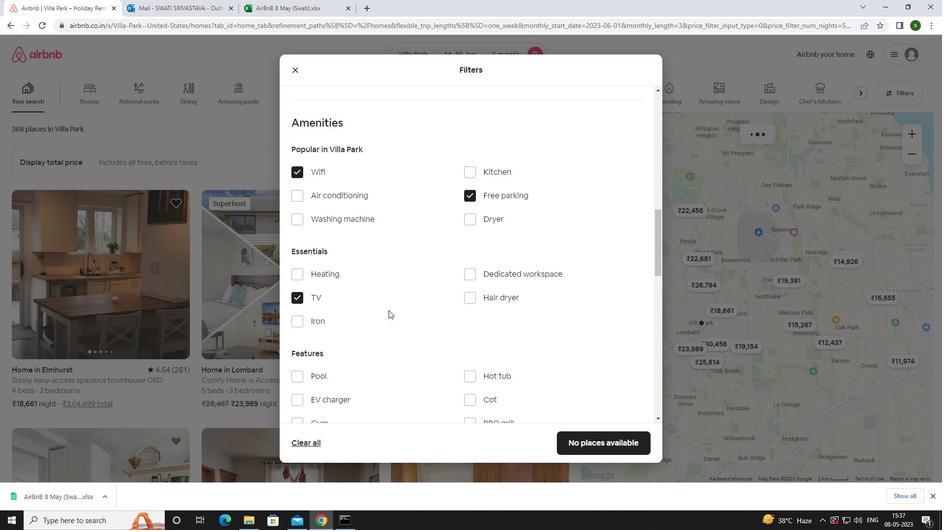 
Action: Mouse scrolled (391, 306) with delta (0, 0)
Screenshot: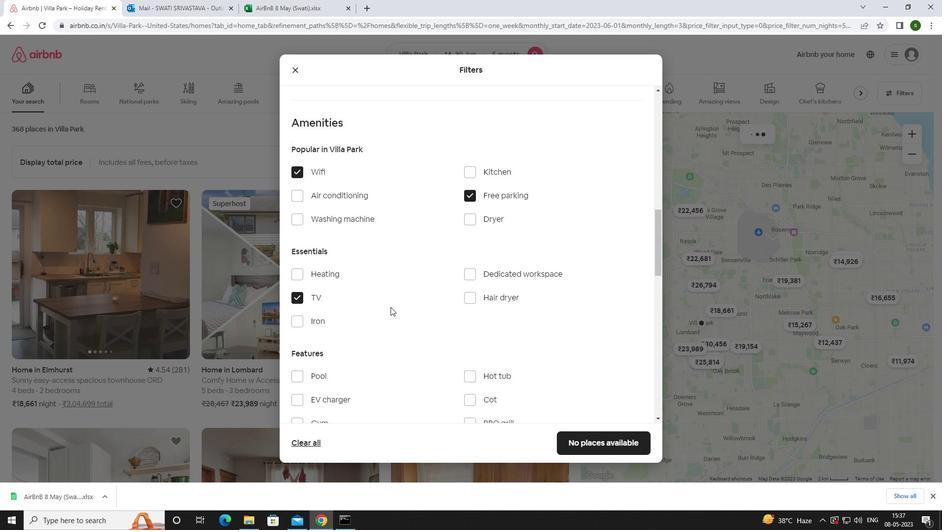 
Action: Mouse scrolled (391, 306) with delta (0, 0)
Screenshot: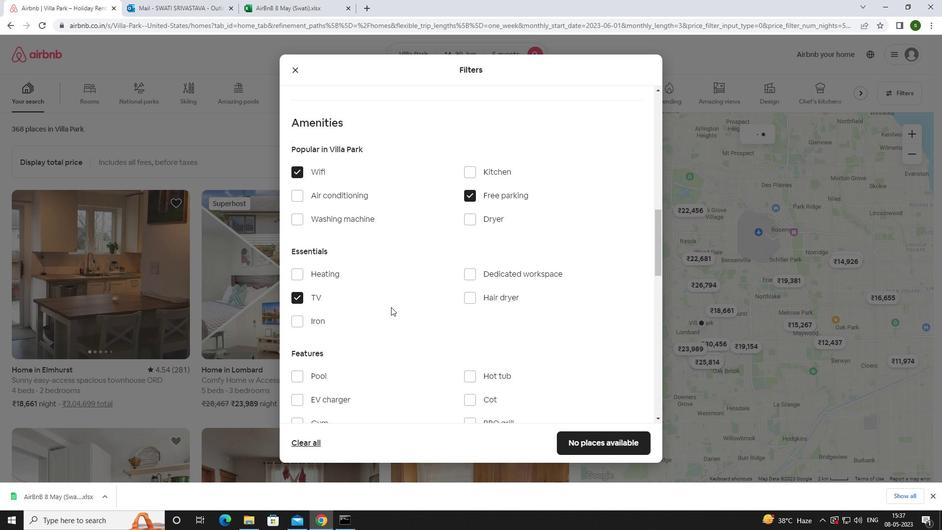 
Action: Mouse moved to (318, 275)
Screenshot: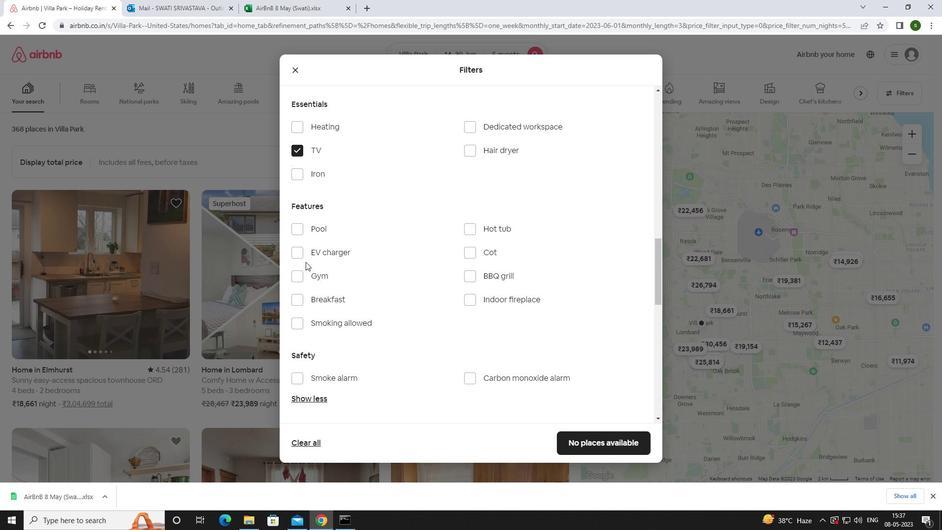 
Action: Mouse pressed left at (318, 275)
Screenshot: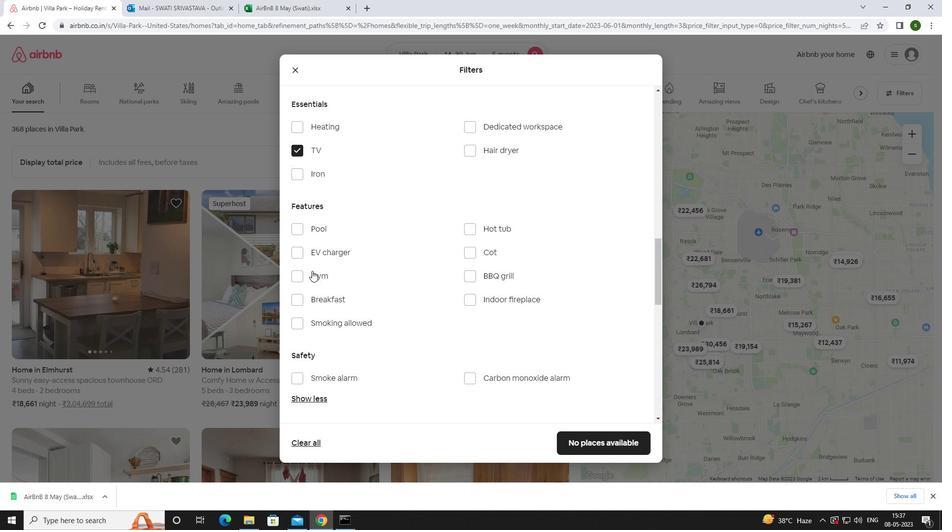 
Action: Mouse moved to (322, 301)
Screenshot: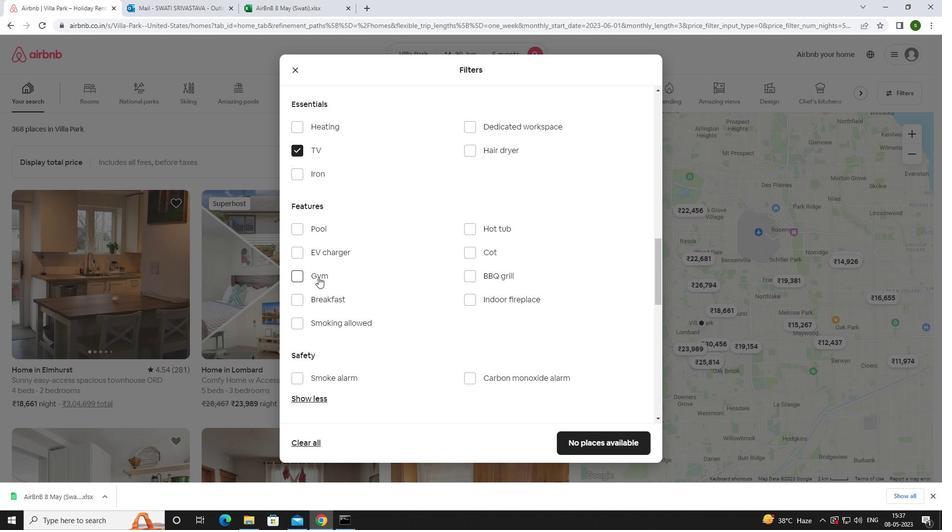 
Action: Mouse pressed left at (322, 301)
Screenshot: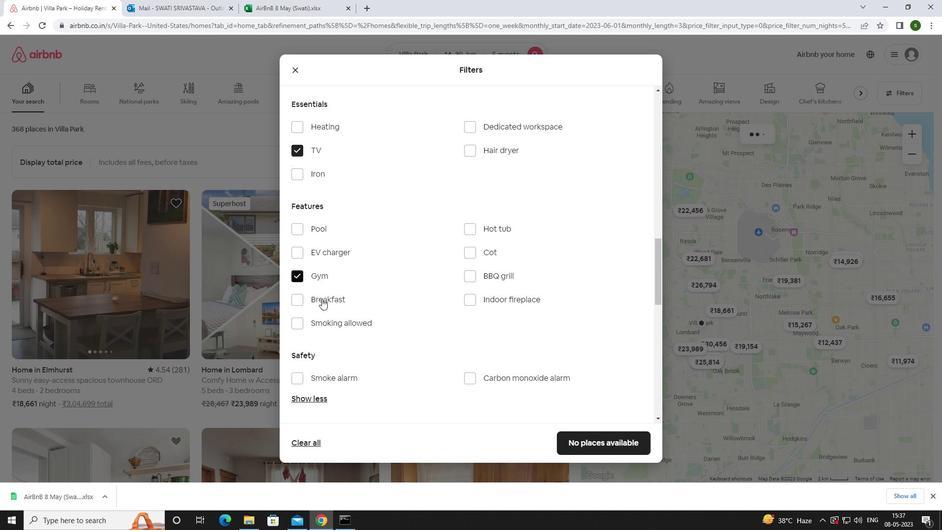 
Action: Mouse moved to (402, 297)
Screenshot: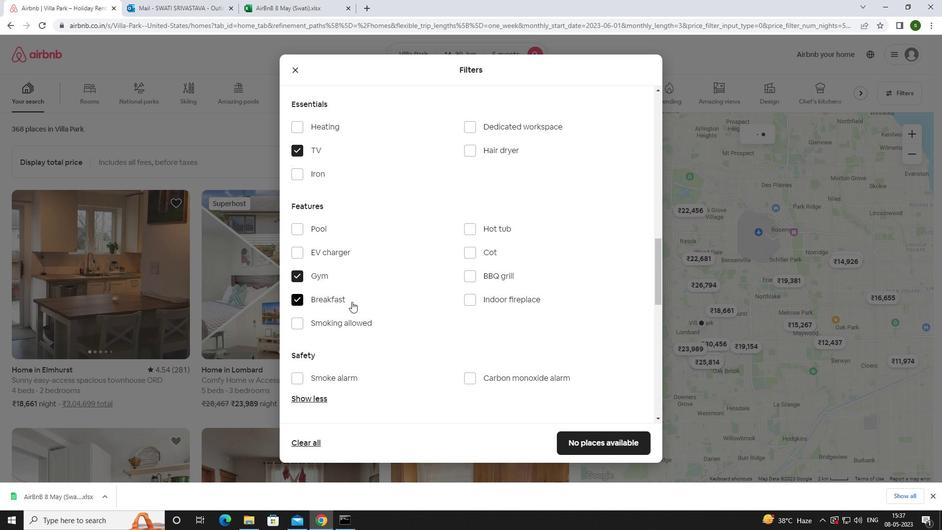 
Action: Mouse scrolled (402, 296) with delta (0, 0)
Screenshot: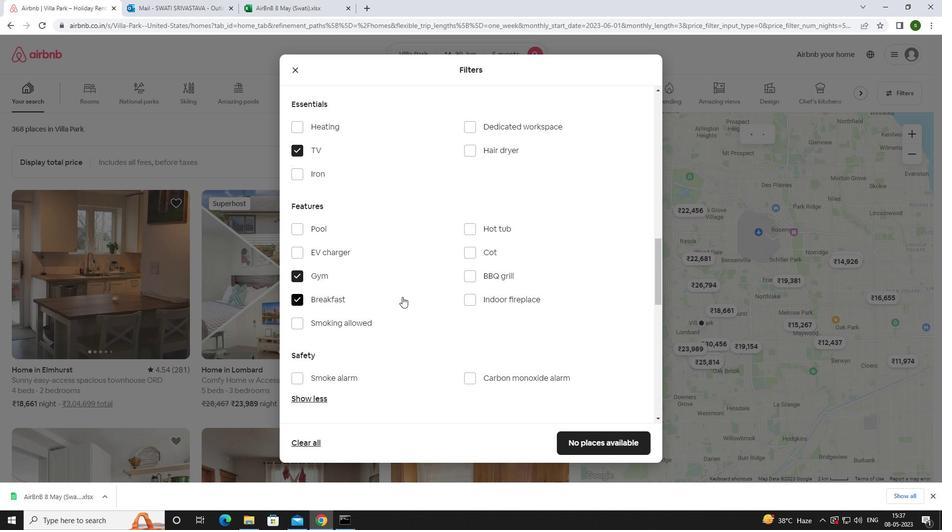 
Action: Mouse scrolled (402, 296) with delta (0, 0)
Screenshot: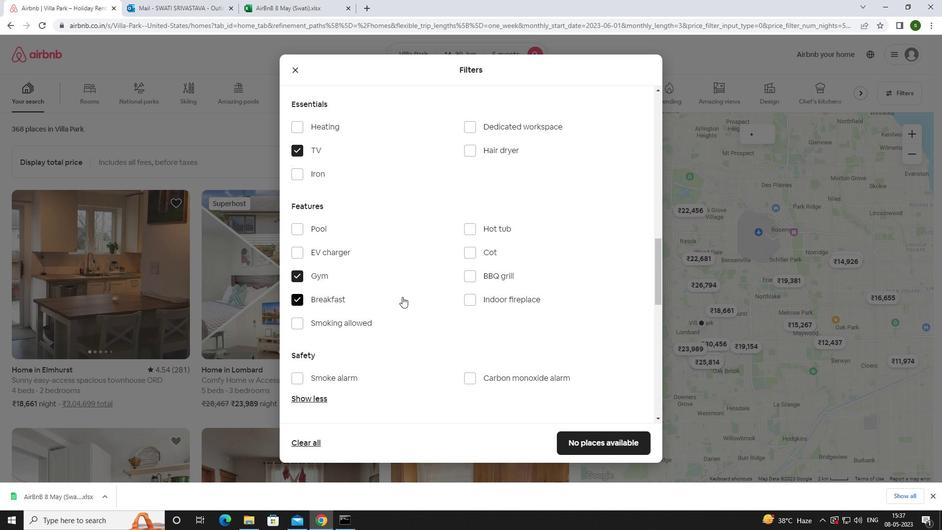 
Action: Mouse scrolled (402, 296) with delta (0, 0)
Screenshot: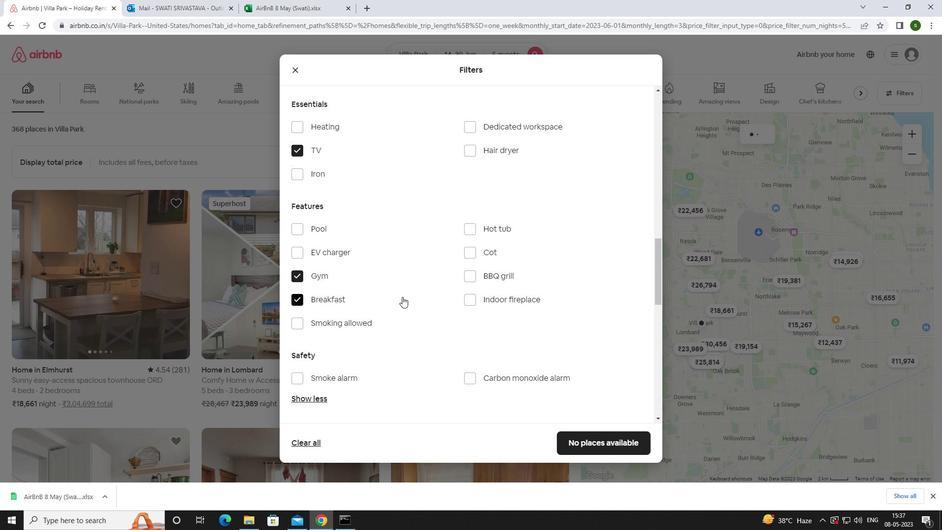 
Action: Mouse scrolled (402, 296) with delta (0, 0)
Screenshot: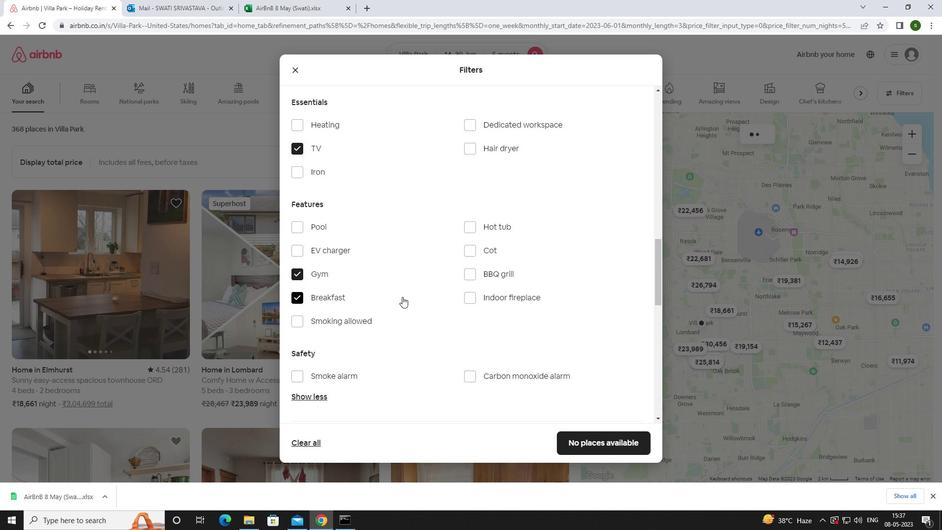 
Action: Mouse scrolled (402, 296) with delta (0, 0)
Screenshot: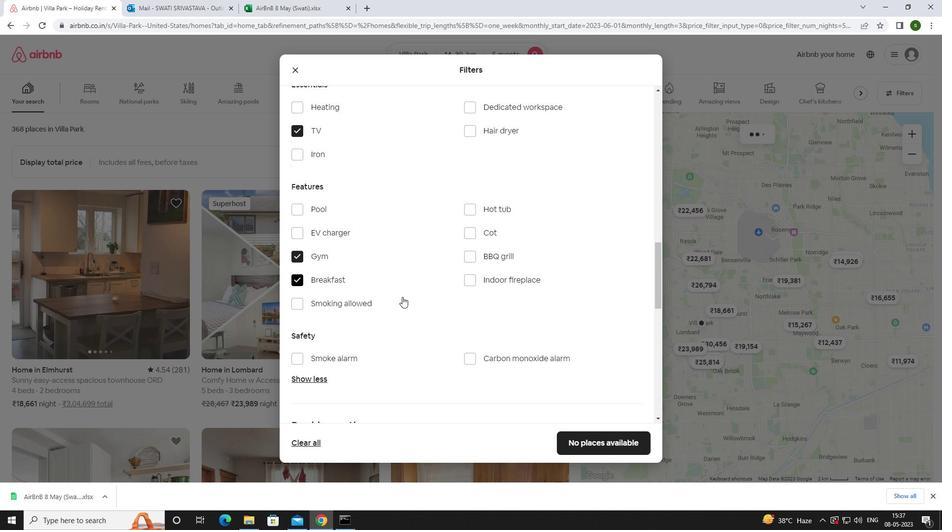 
Action: Mouse moved to (619, 270)
Screenshot: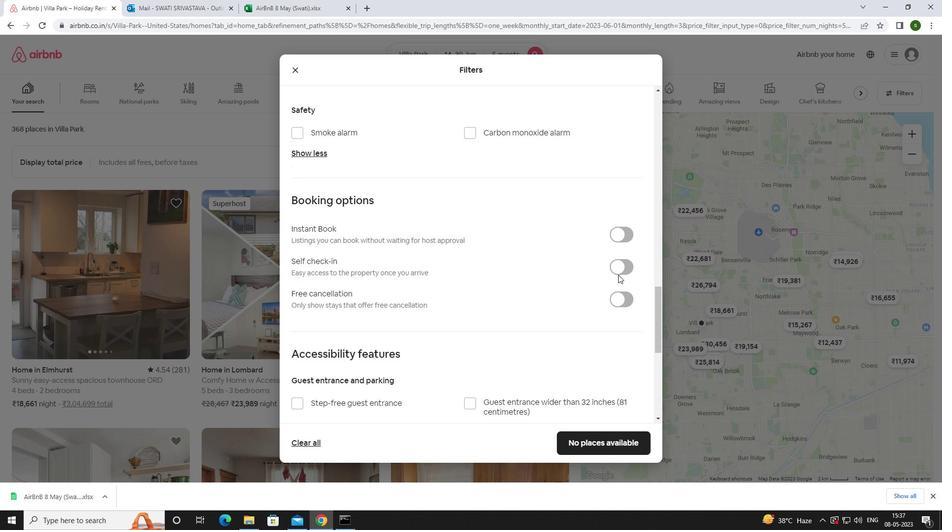 
Action: Mouse pressed left at (619, 270)
Screenshot: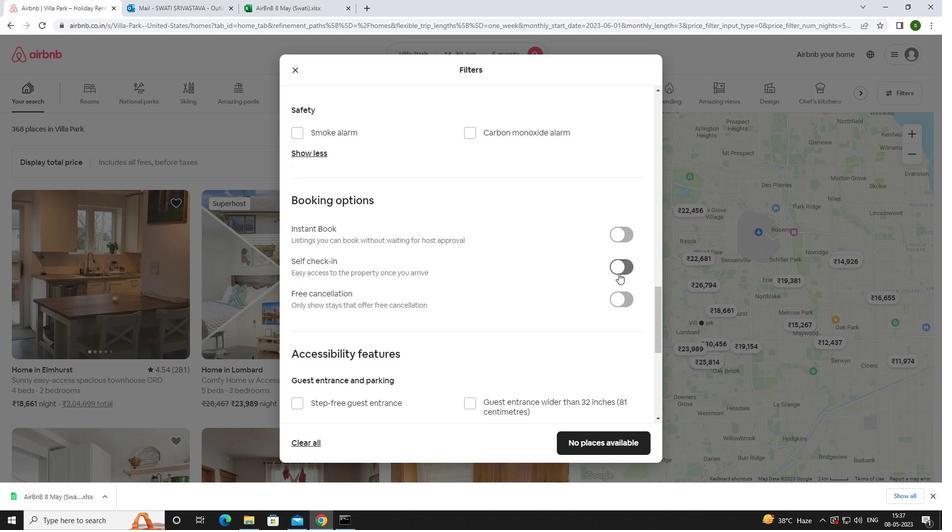 
Action: Mouse moved to (542, 282)
Screenshot: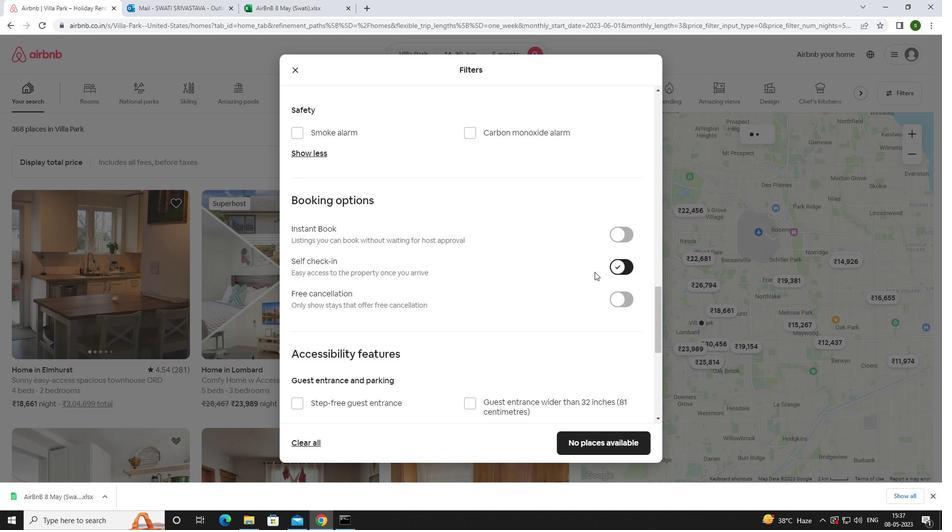 
Action: Mouse scrolled (542, 281) with delta (0, 0)
Screenshot: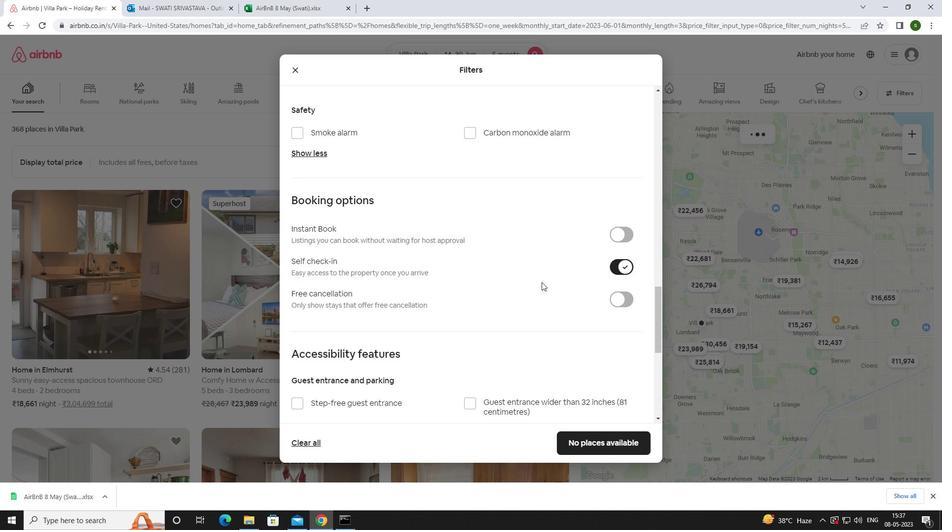 
Action: Mouse scrolled (542, 281) with delta (0, 0)
Screenshot: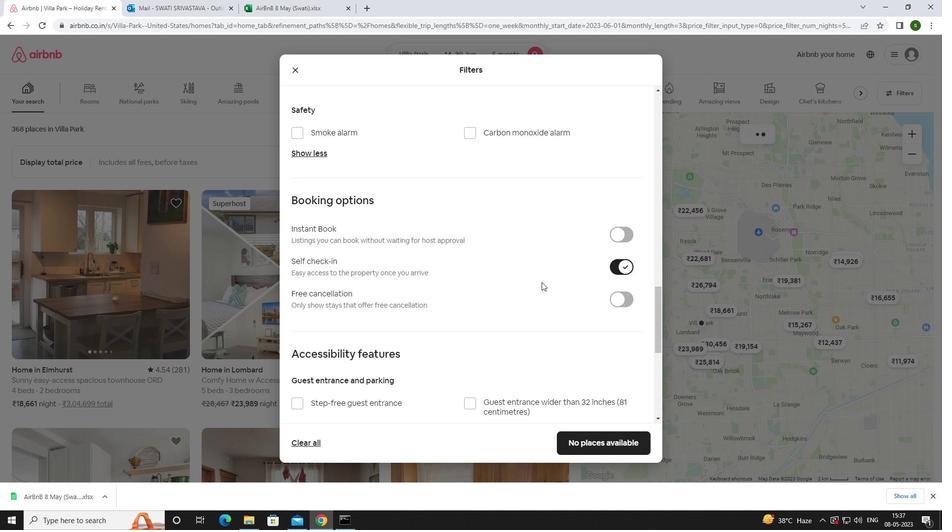 
Action: Mouse scrolled (542, 281) with delta (0, 0)
Screenshot: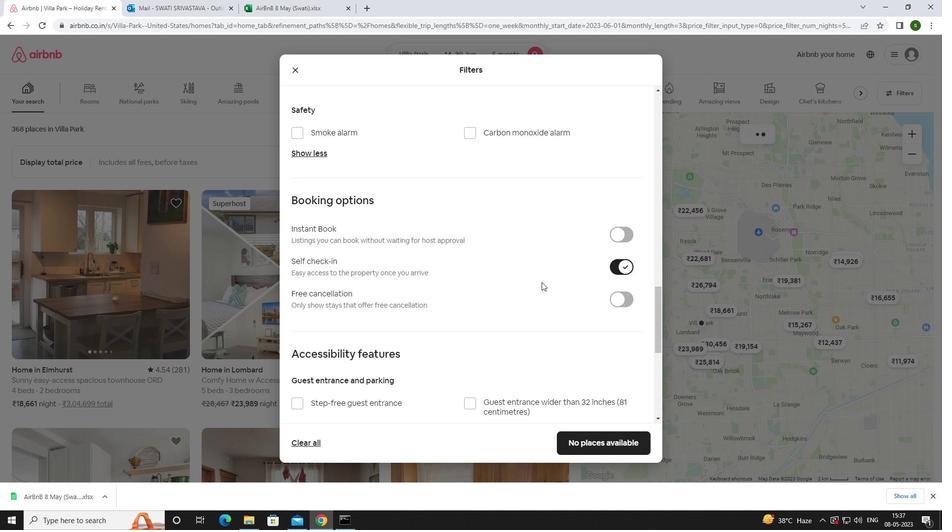 
Action: Mouse scrolled (542, 281) with delta (0, 0)
Screenshot: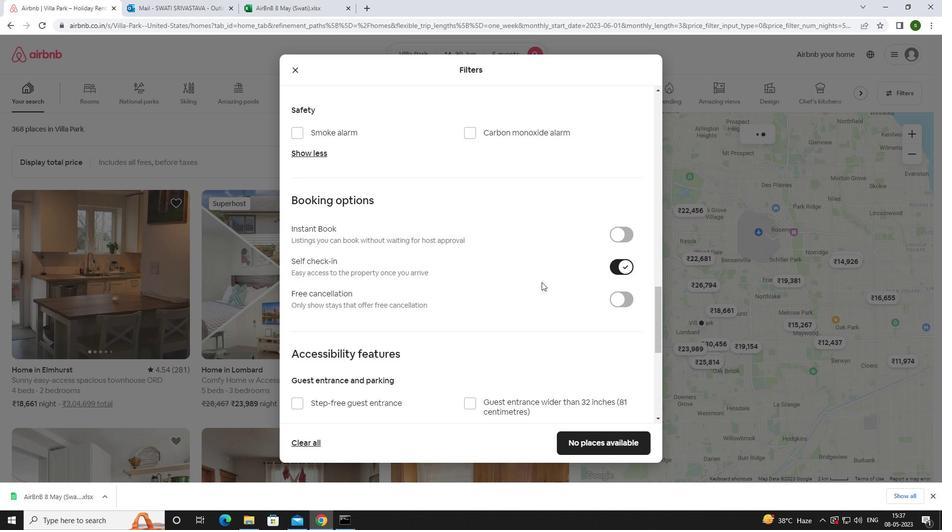 
Action: Mouse scrolled (542, 281) with delta (0, 0)
Screenshot: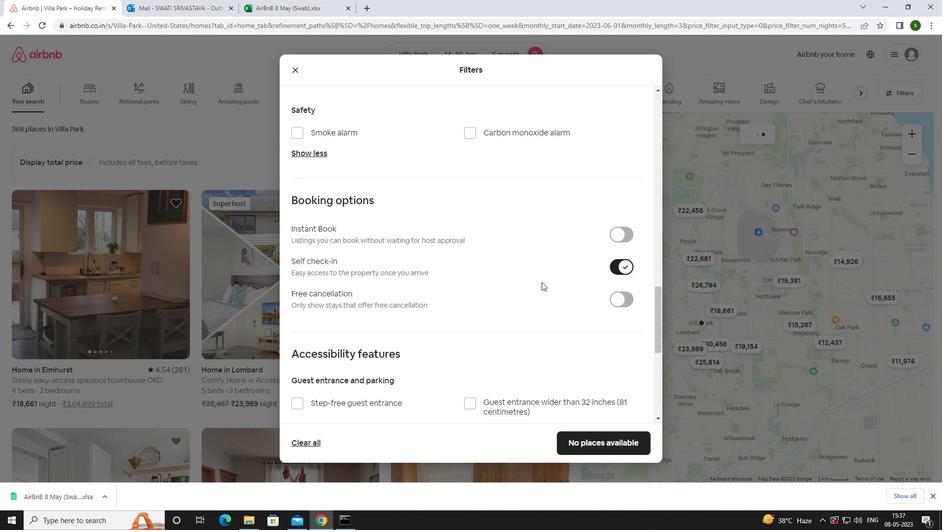 
Action: Mouse scrolled (542, 281) with delta (0, 0)
Screenshot: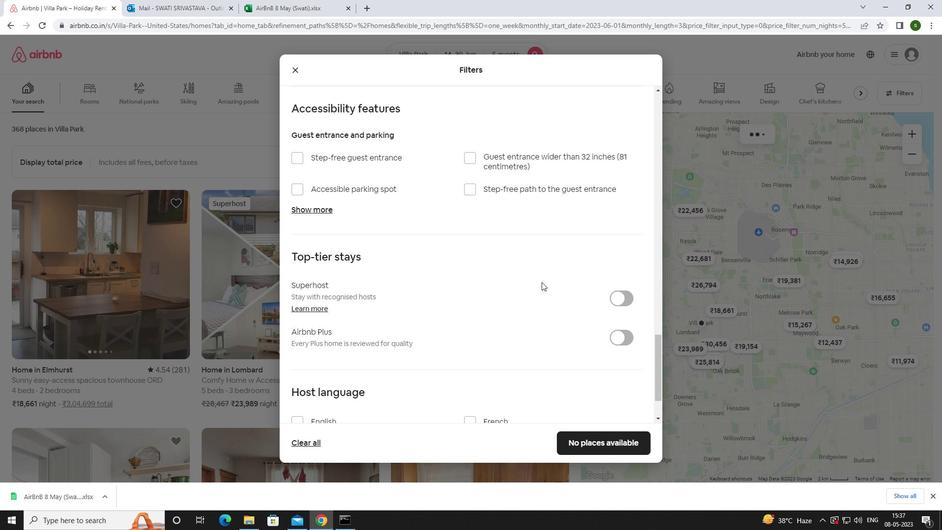 
Action: Mouse scrolled (542, 281) with delta (0, 0)
Screenshot: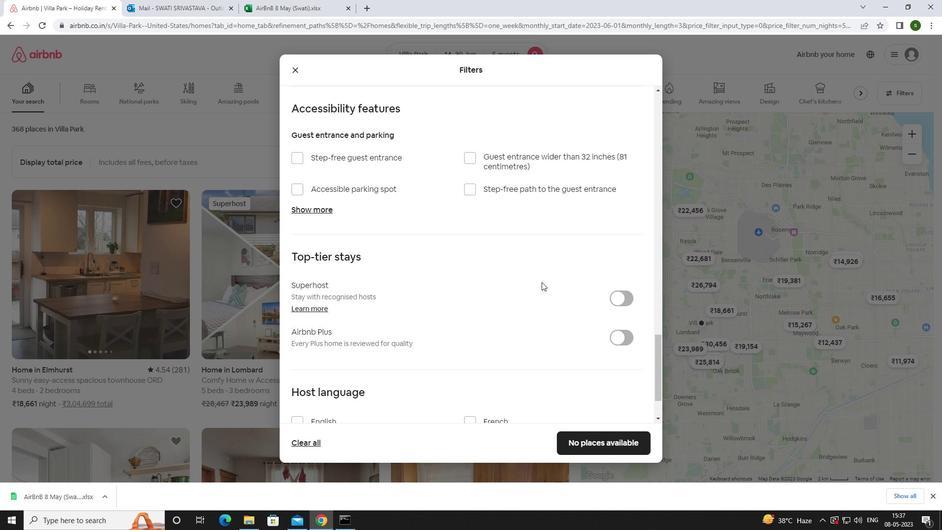 
Action: Mouse scrolled (542, 281) with delta (0, 0)
Screenshot: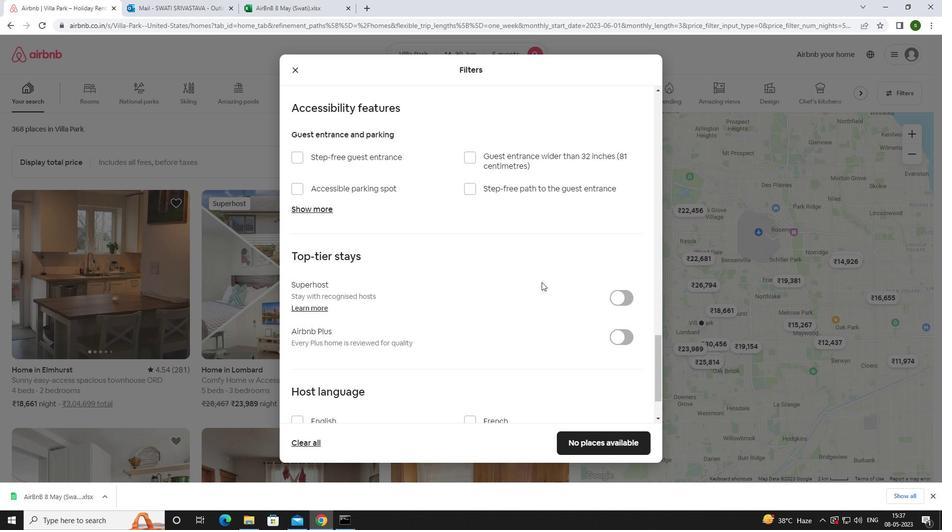 
Action: Mouse scrolled (542, 281) with delta (0, 0)
Screenshot: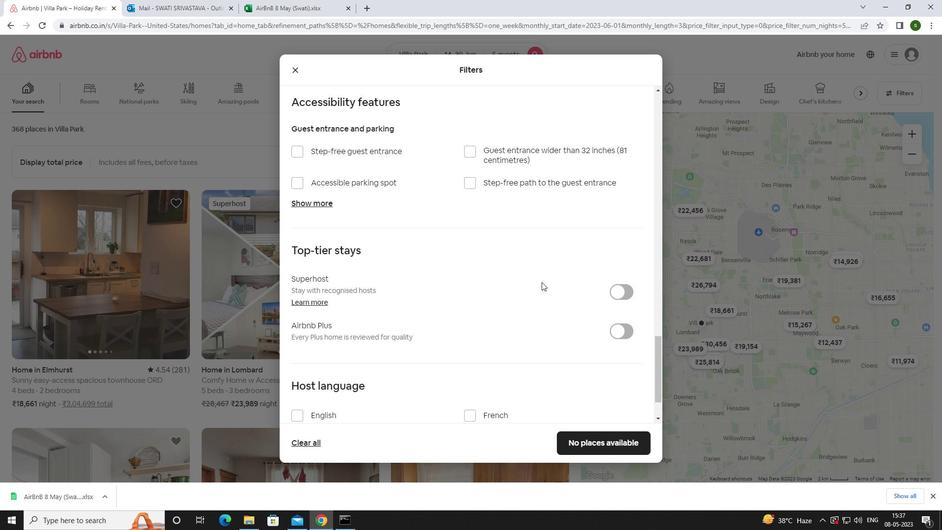
Action: Mouse scrolled (542, 281) with delta (0, 0)
Screenshot: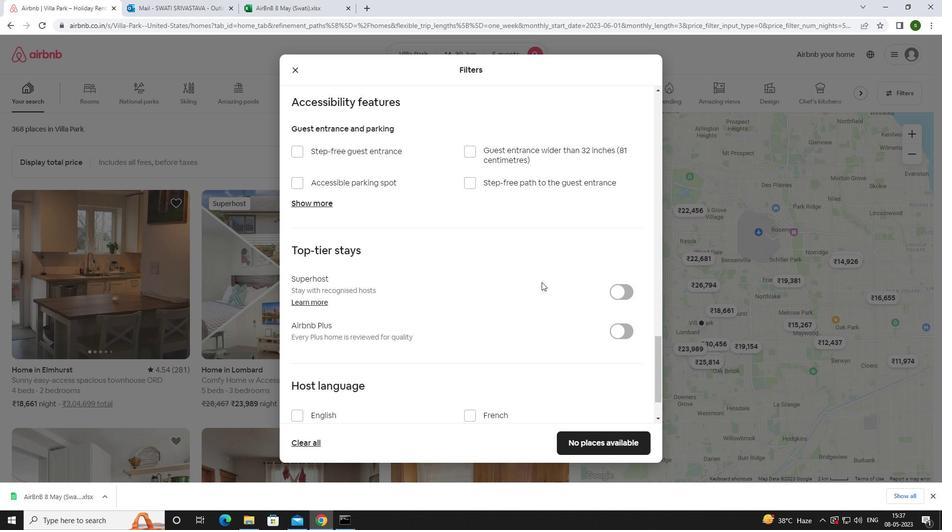 
Action: Mouse moved to (313, 357)
Screenshot: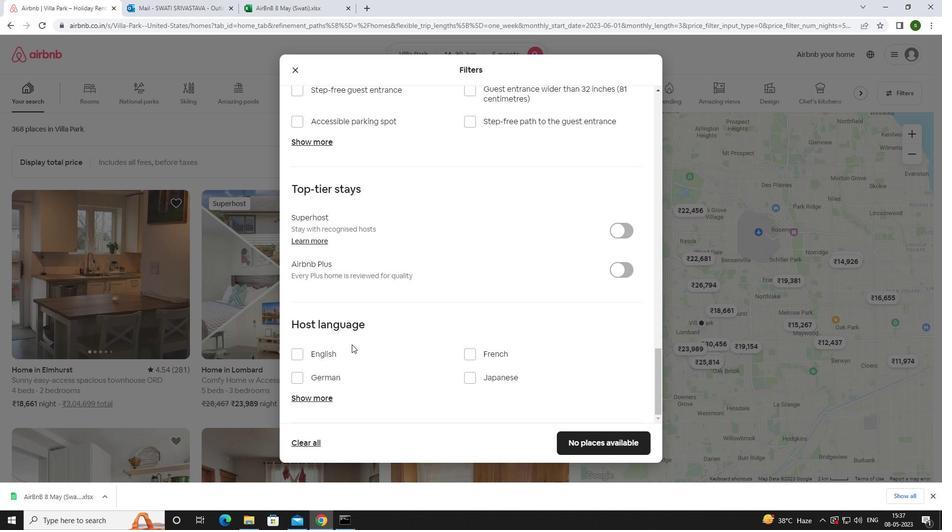 
Action: Mouse pressed left at (313, 357)
Screenshot: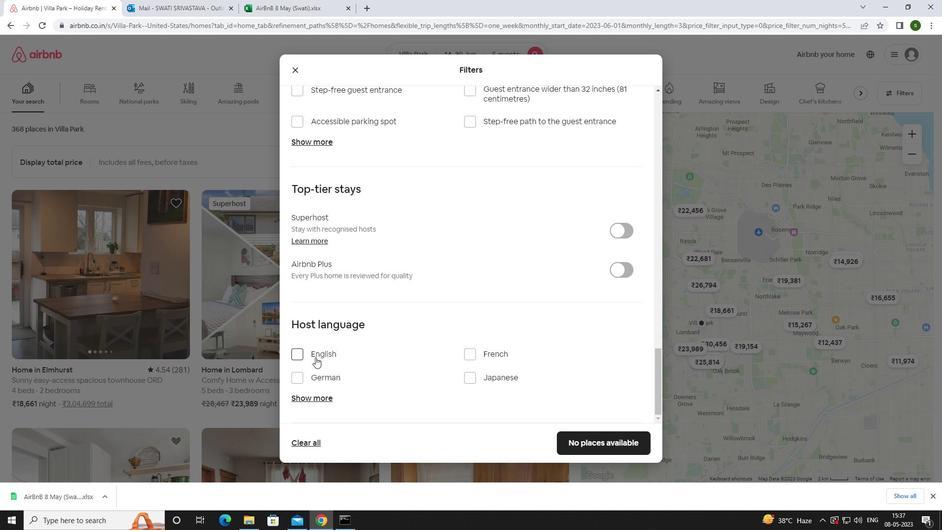 
Action: Mouse moved to (596, 439)
Screenshot: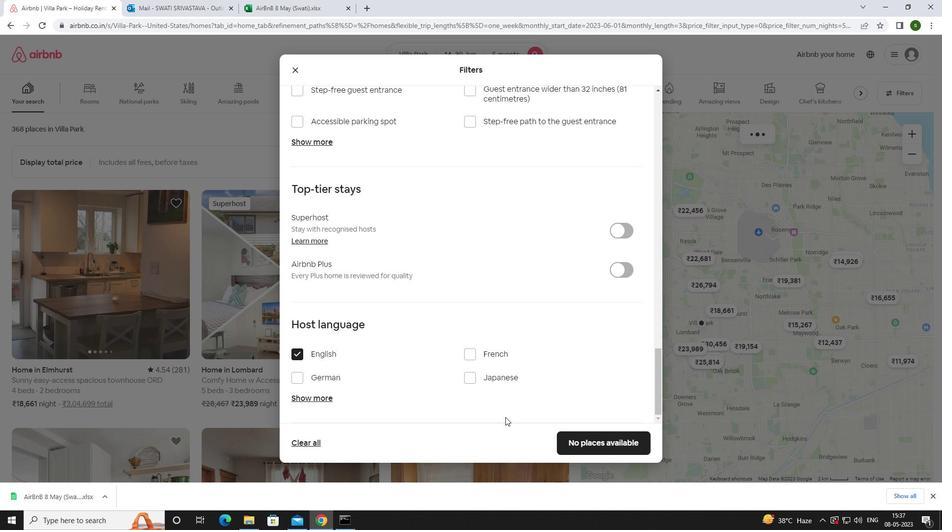 
Action: Mouse pressed left at (596, 439)
Screenshot: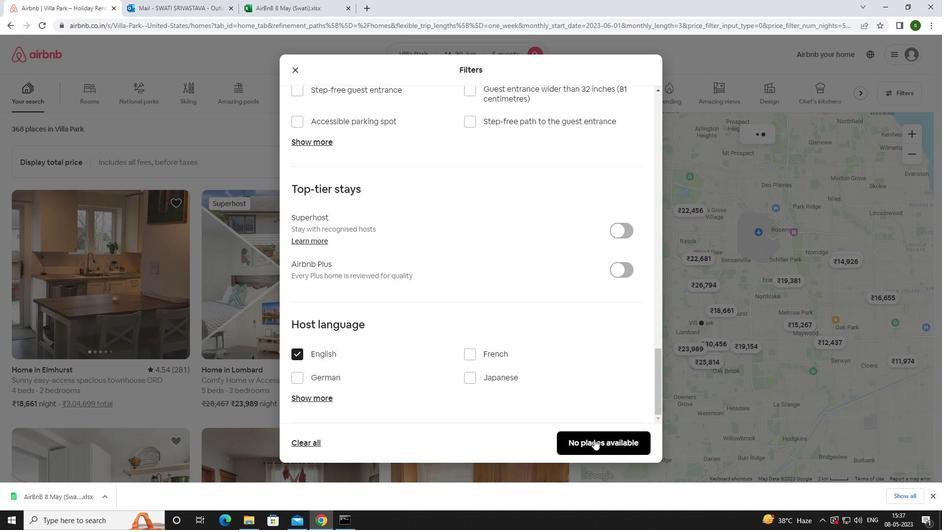 
Action: Mouse moved to (443, 312)
Screenshot: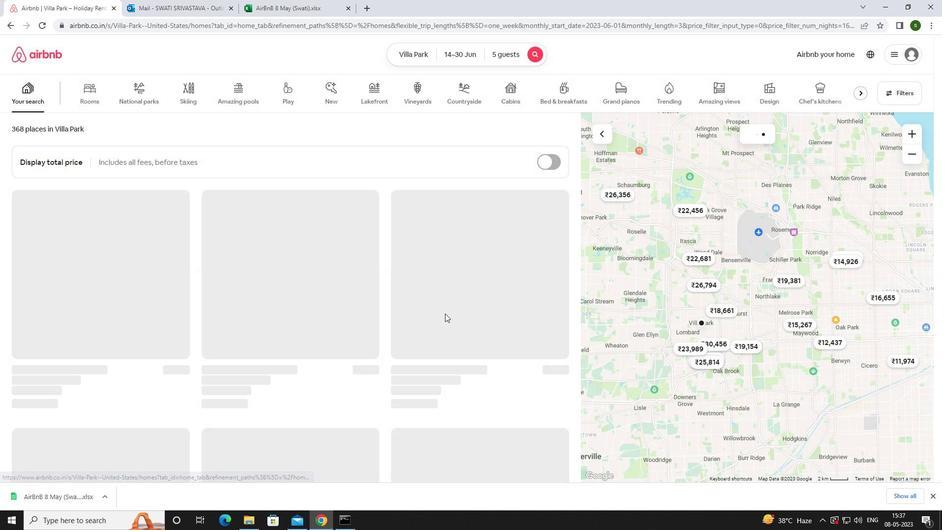 
